 Task: Log work in the project AgileRealm for the issue 'Integrate a new voice recognition feature into an existing mobile application to enhance user interaction and hands-free operation' spent time as '6w 1d 7h 32m' and remaining time as '3w 4d 19h 25m' and add a flag. Now add the issue to the epic 'IT governance improvement'. Log work in the project AgileRealm for the issue 'Develop a new tool for automated testing of web application functional correctness and performance under stress conditions' spent time as '3w 3d 19h 12m' and remaining time as '2w 6d 22h 31m' and clone the issue. Now add the issue to the epic 'Virtualization infrastructure enhancement'
Action: Mouse moved to (181, 51)
Screenshot: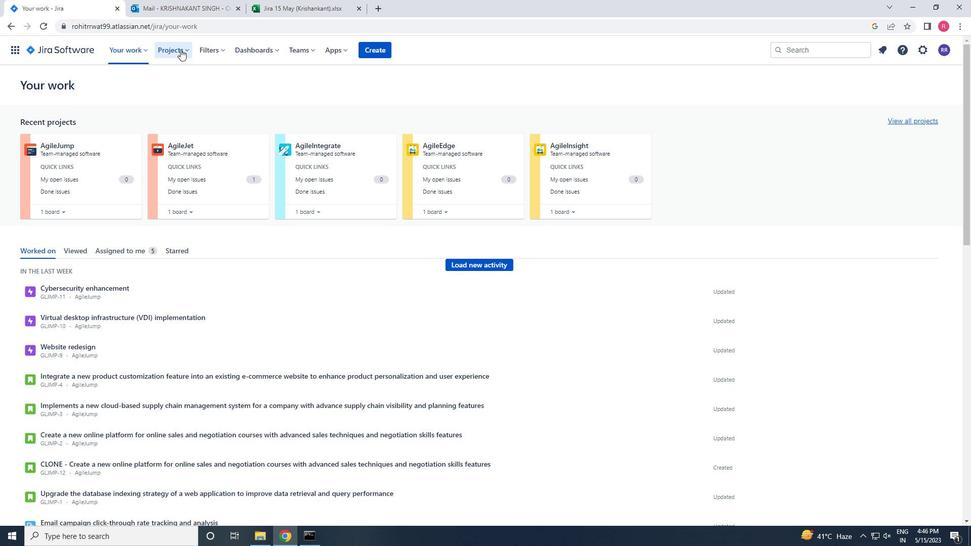 
Action: Mouse pressed left at (181, 51)
Screenshot: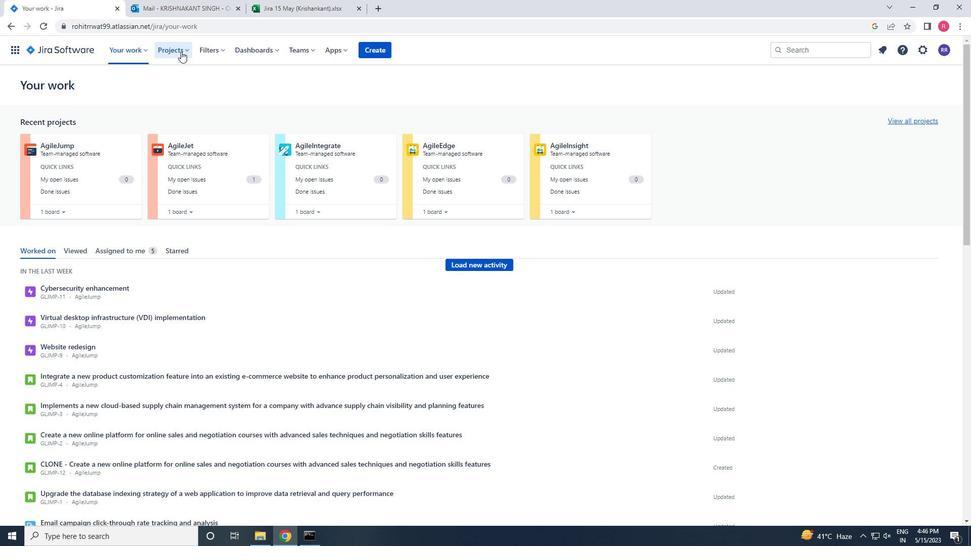 
Action: Mouse moved to (209, 94)
Screenshot: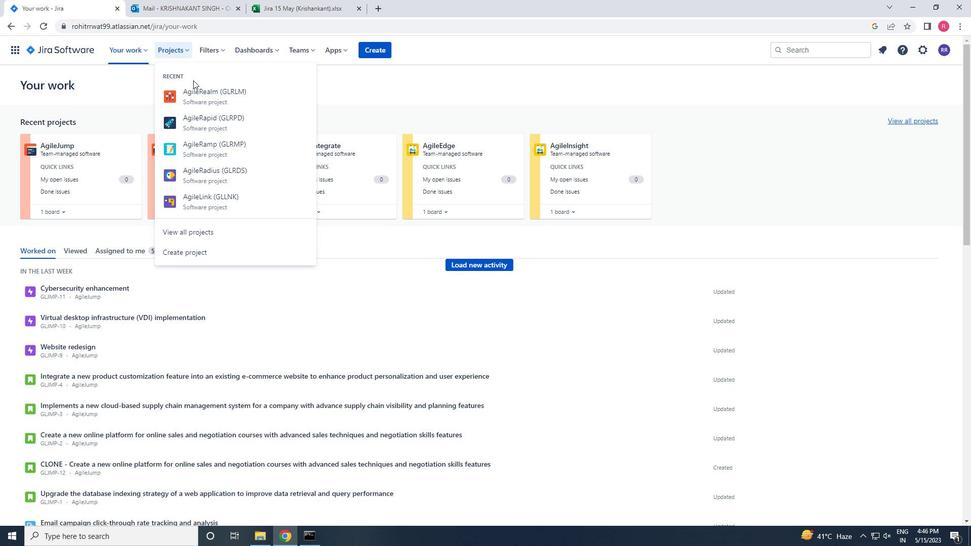 
Action: Mouse pressed left at (209, 94)
Screenshot: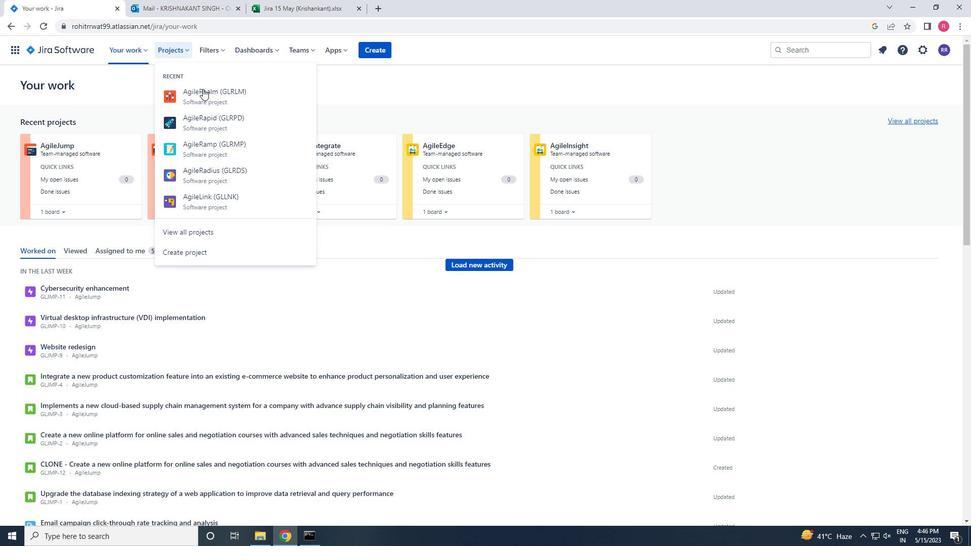 
Action: Mouse moved to (49, 155)
Screenshot: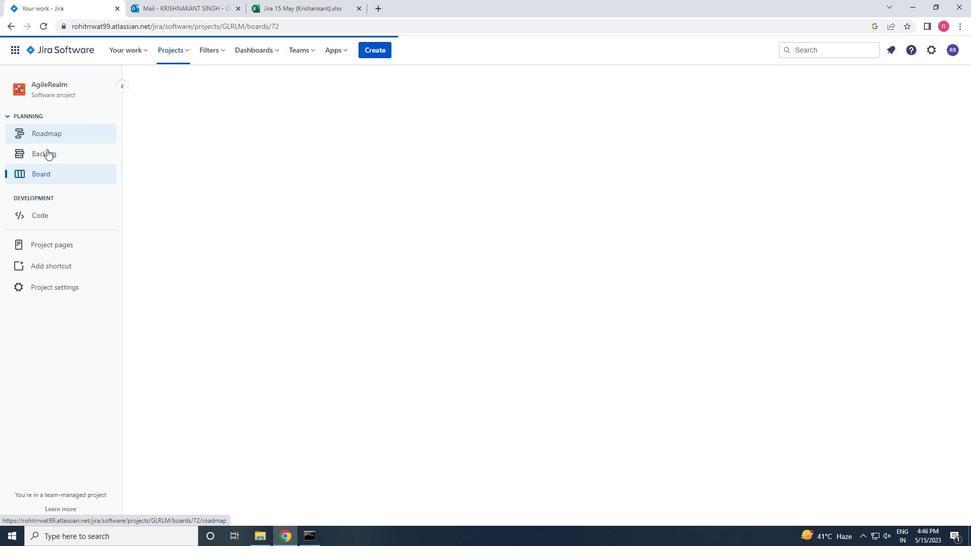 
Action: Mouse pressed left at (49, 155)
Screenshot: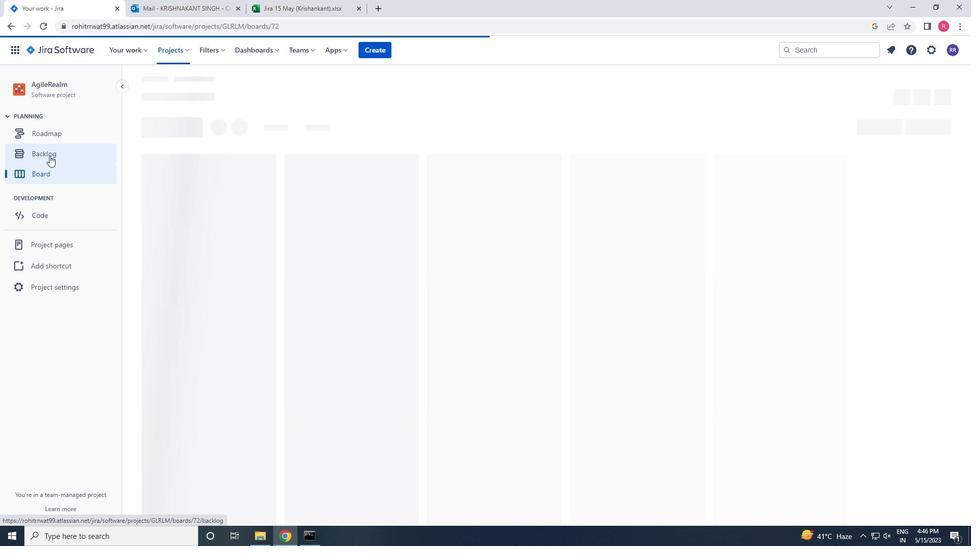 
Action: Mouse moved to (815, 190)
Screenshot: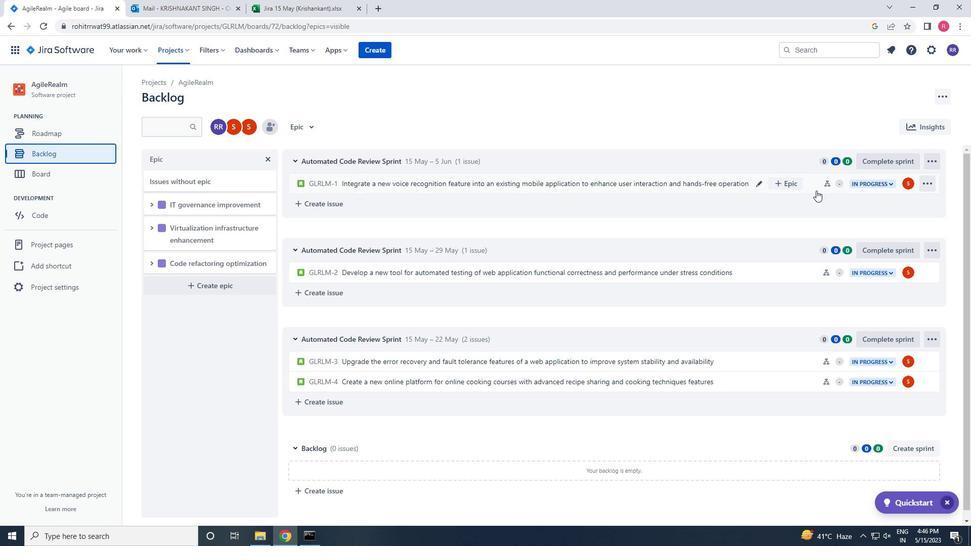 
Action: Mouse pressed left at (815, 190)
Screenshot: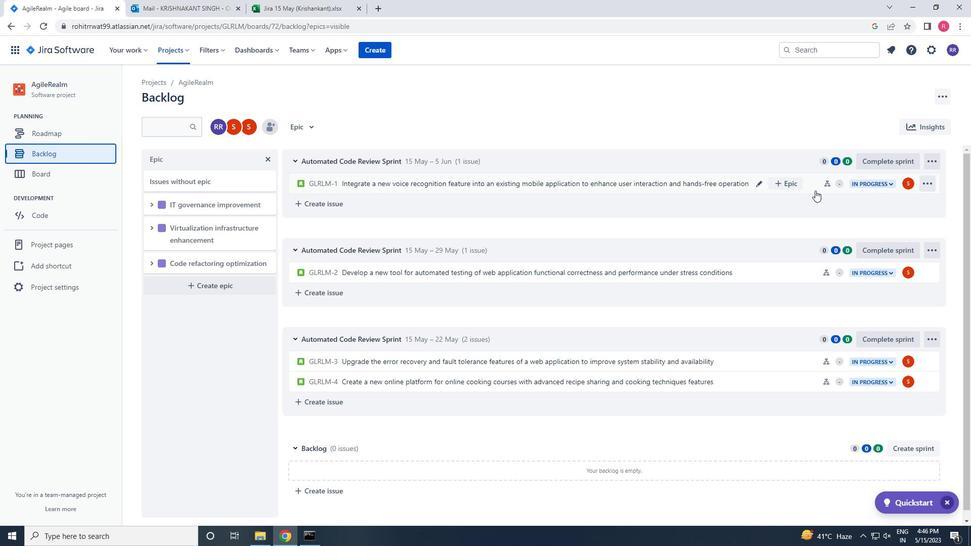
Action: Mouse moved to (812, 181)
Screenshot: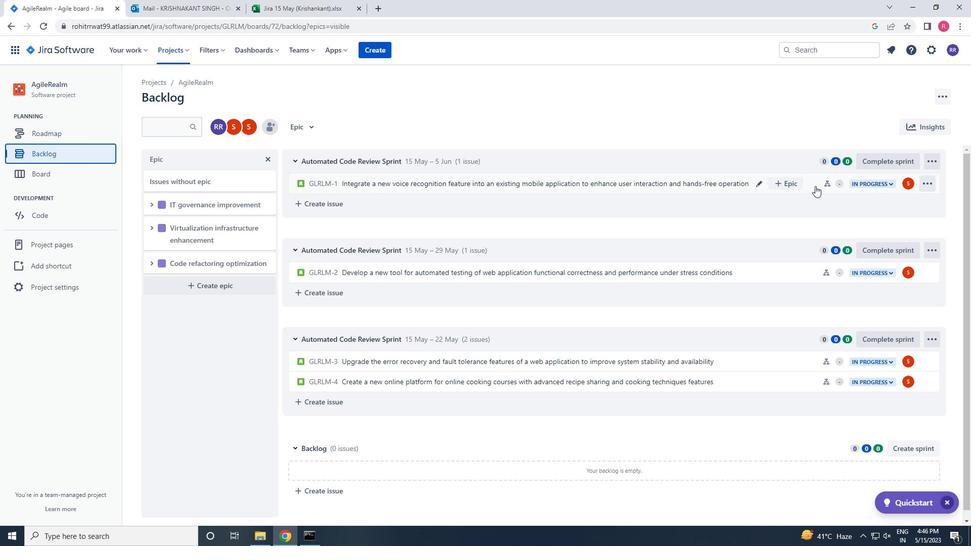 
Action: Mouse pressed left at (812, 181)
Screenshot: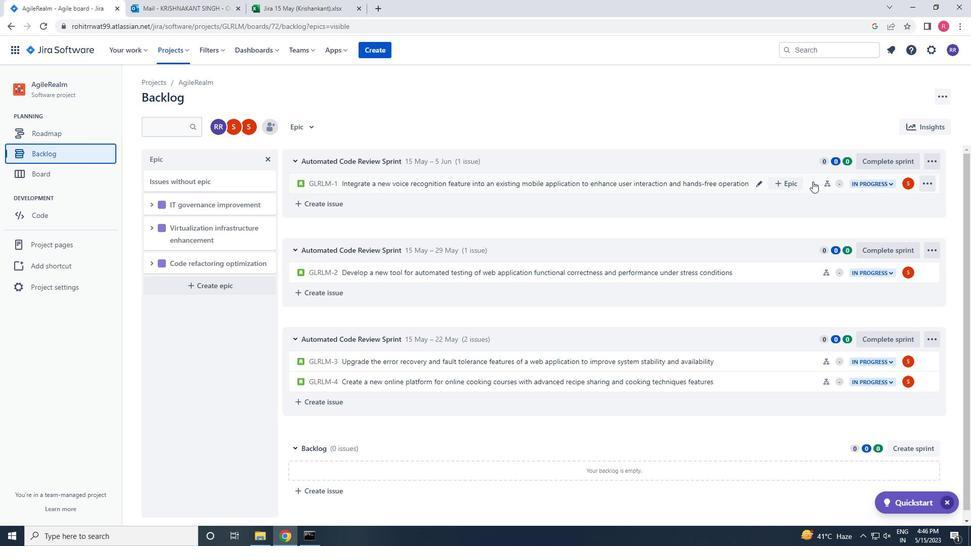 
Action: Mouse moved to (720, 207)
Screenshot: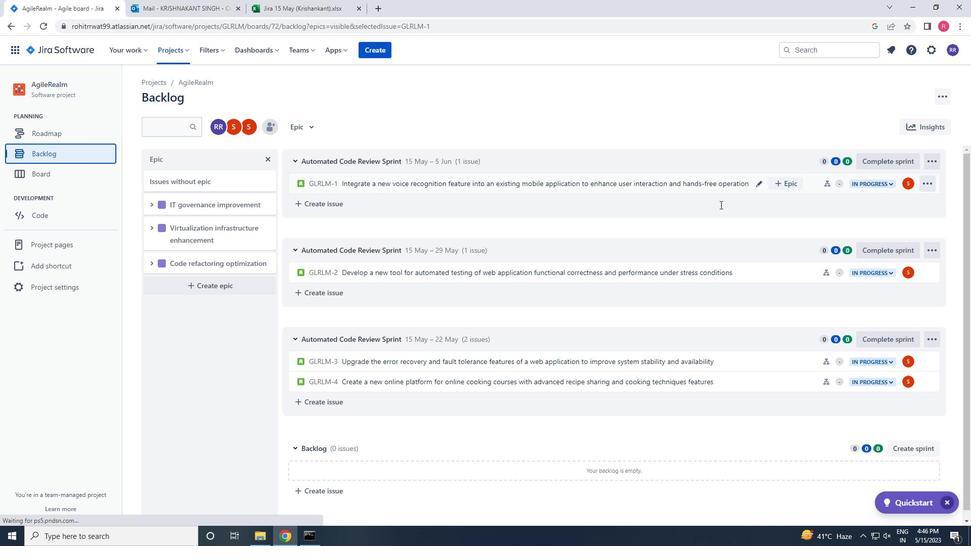 
Action: Mouse scrolled (720, 207) with delta (0, 0)
Screenshot: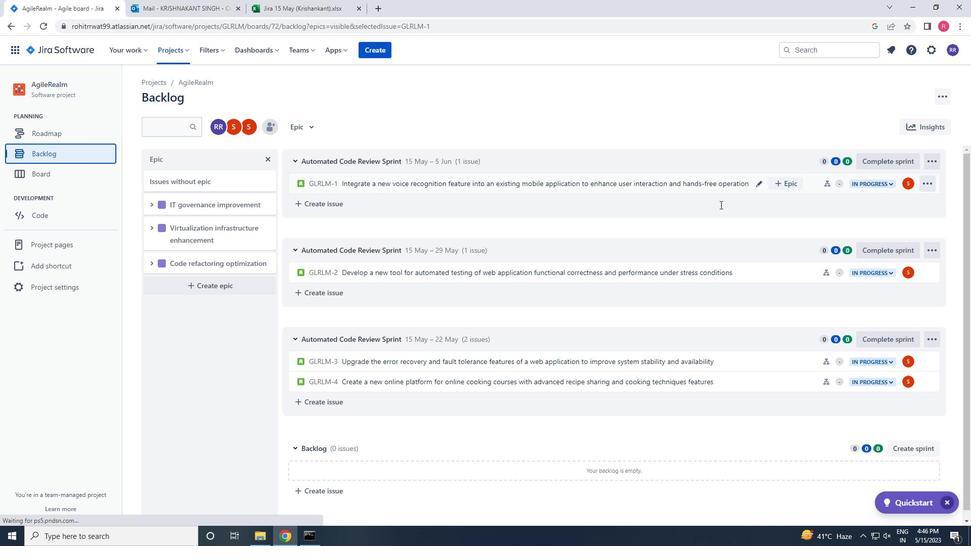 
Action: Mouse moved to (720, 208)
Screenshot: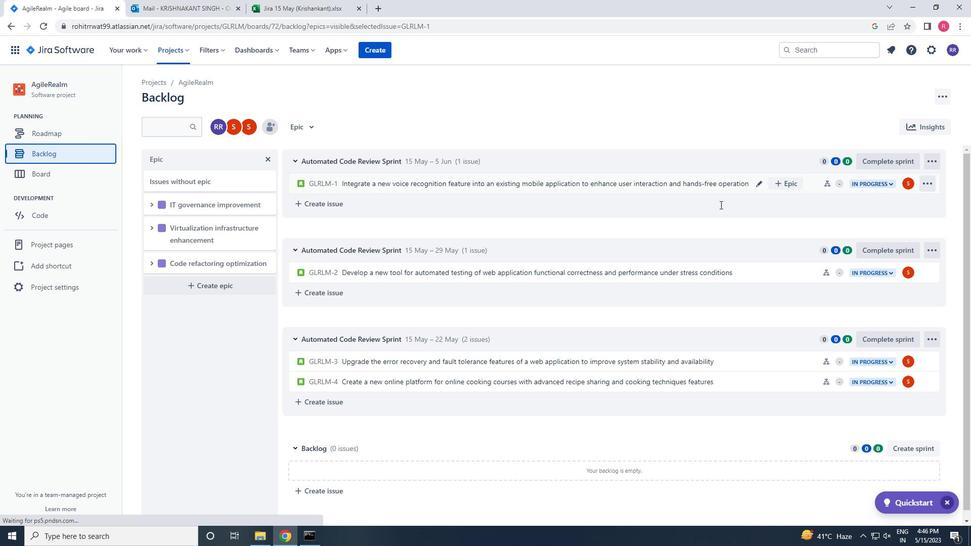 
Action: Mouse scrolled (720, 207) with delta (0, 0)
Screenshot: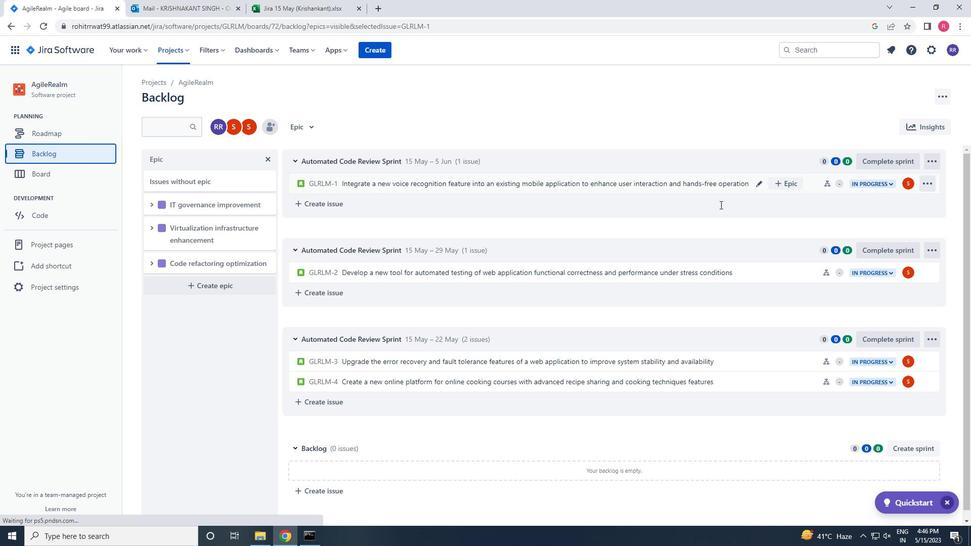 
Action: Mouse scrolled (720, 207) with delta (0, 0)
Screenshot: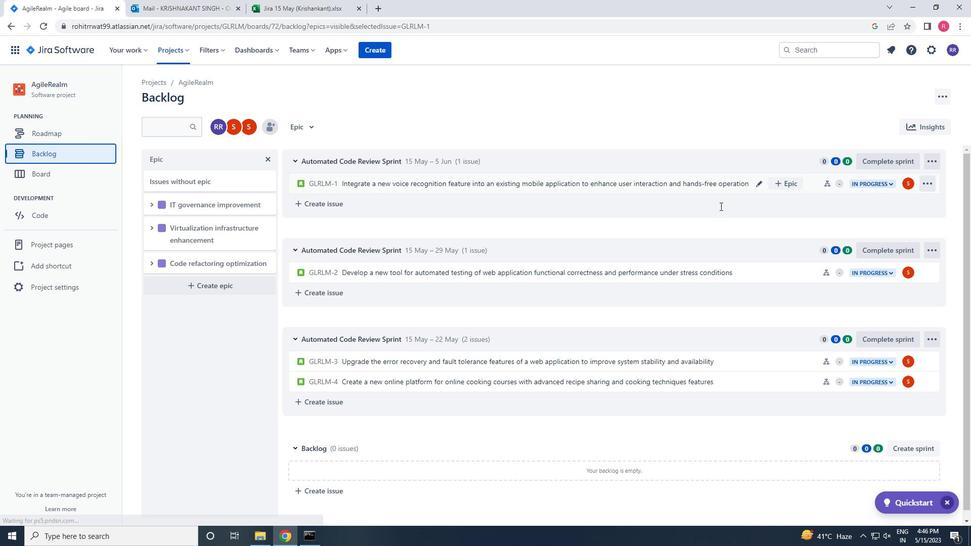 
Action: Mouse moved to (693, 212)
Screenshot: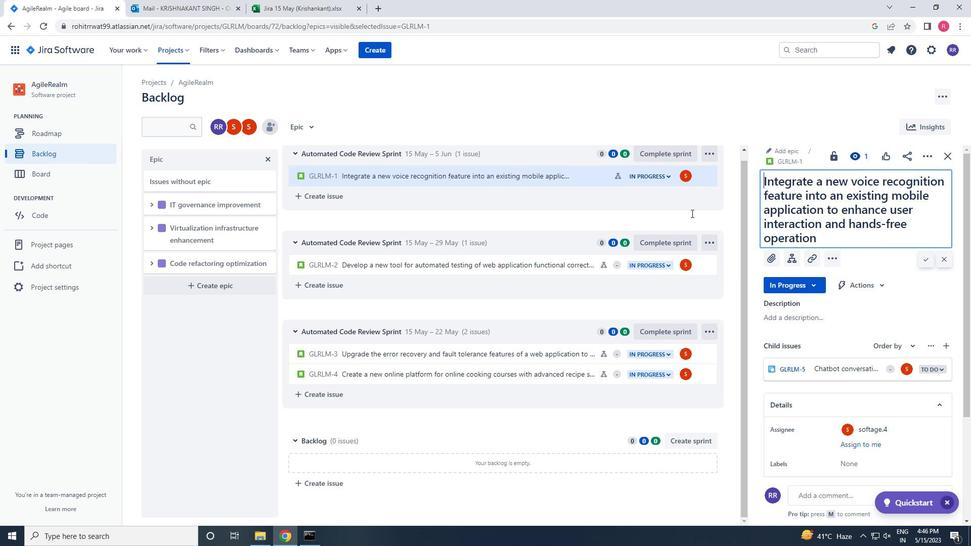 
Action: Mouse scrolled (693, 213) with delta (0, 0)
Screenshot: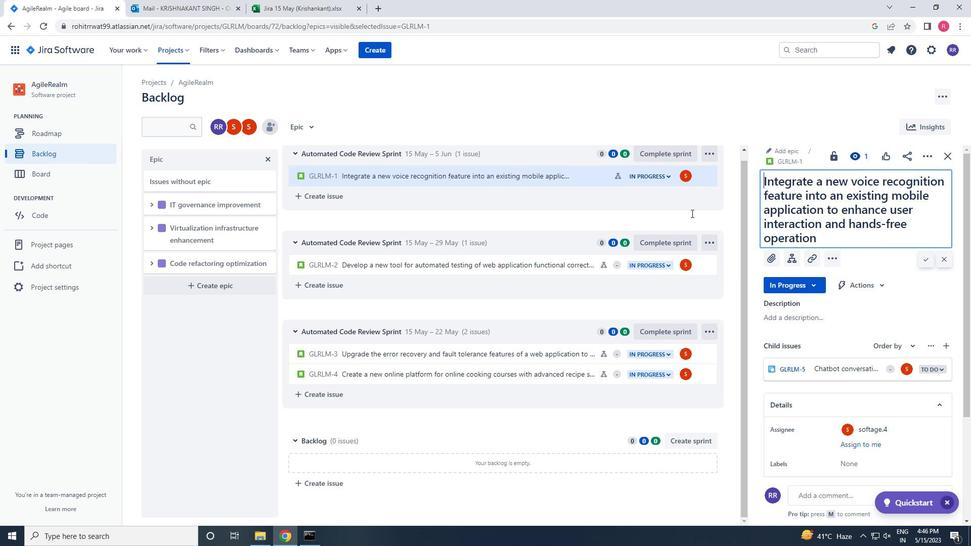
Action: Mouse moved to (695, 211)
Screenshot: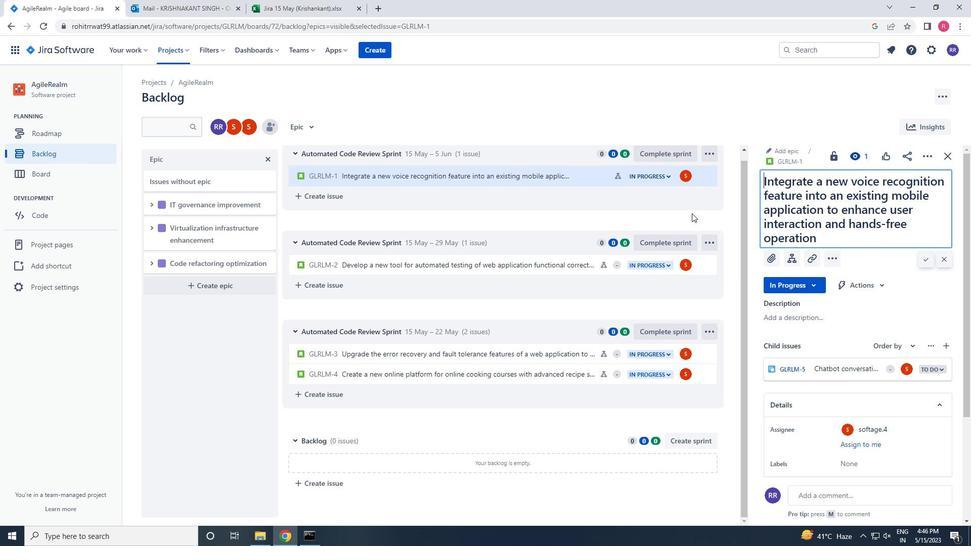 
Action: Mouse scrolled (695, 212) with delta (0, 0)
Screenshot: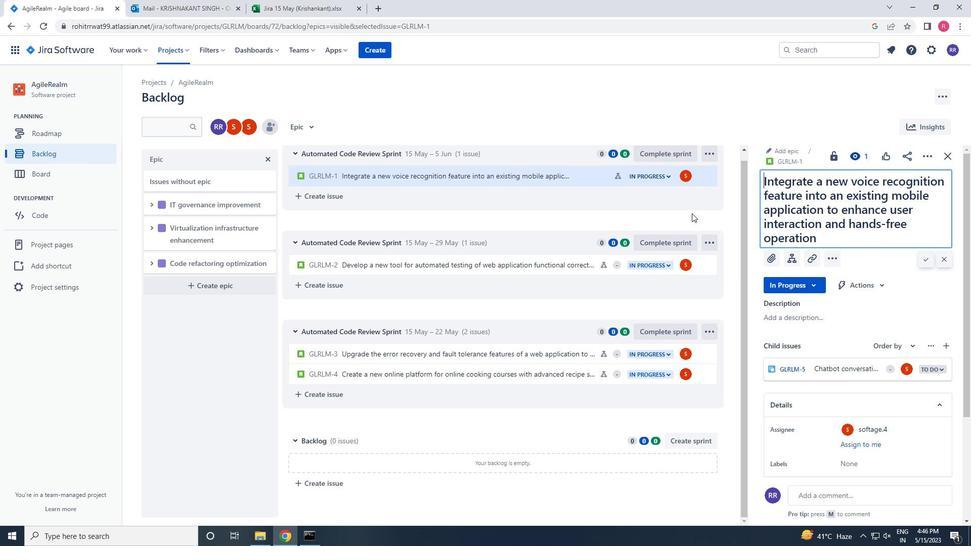 
Action: Mouse moved to (695, 211)
Screenshot: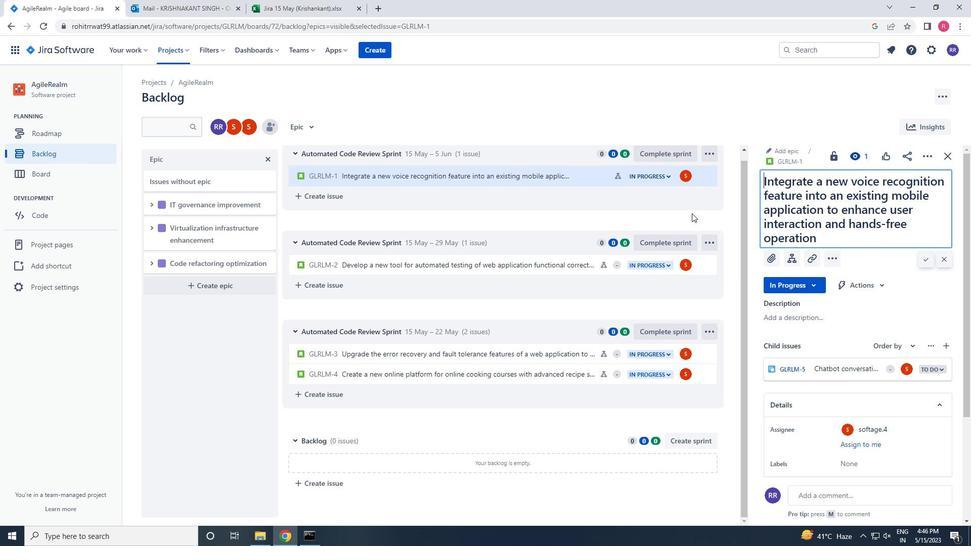 
Action: Mouse scrolled (695, 211) with delta (0, 0)
Screenshot: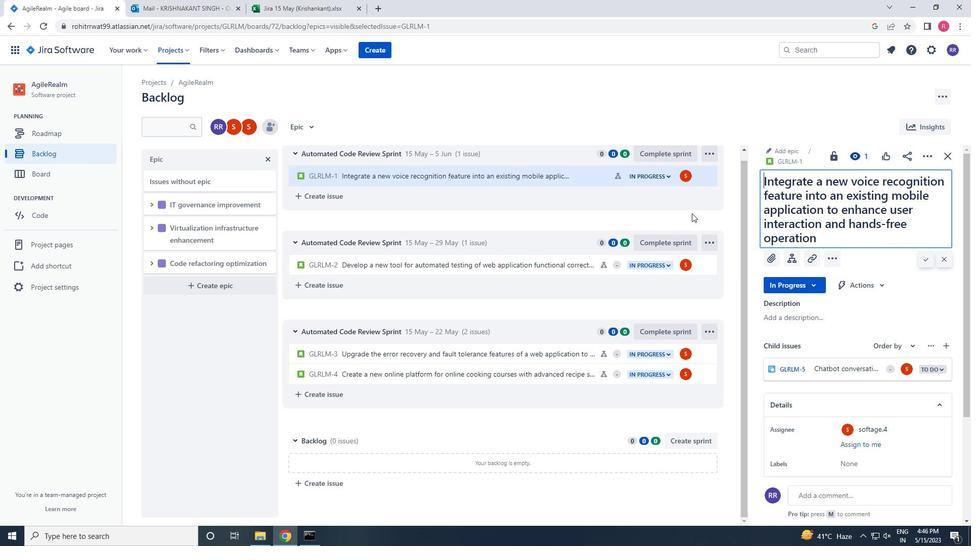 
Action: Mouse moved to (706, 212)
Screenshot: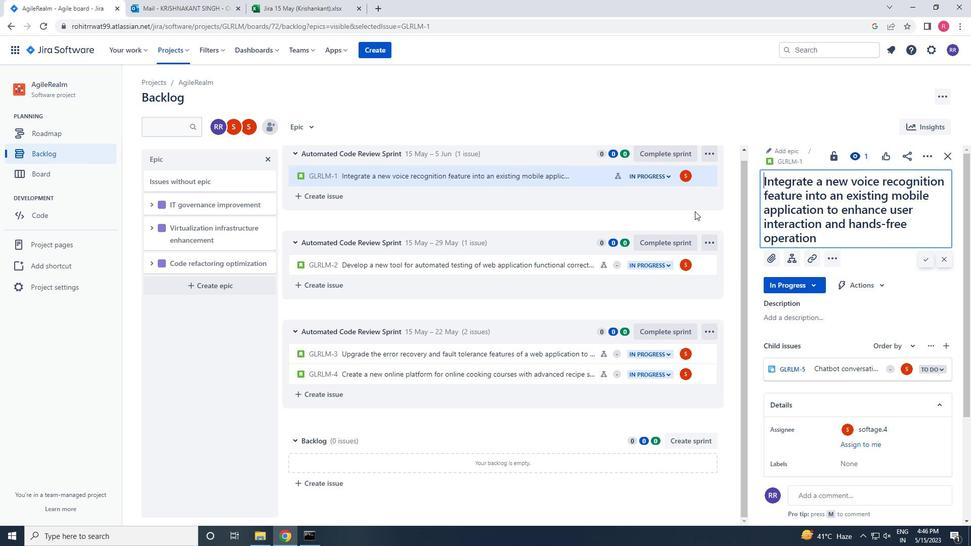 
Action: Mouse scrolled (706, 212) with delta (0, 0)
Screenshot: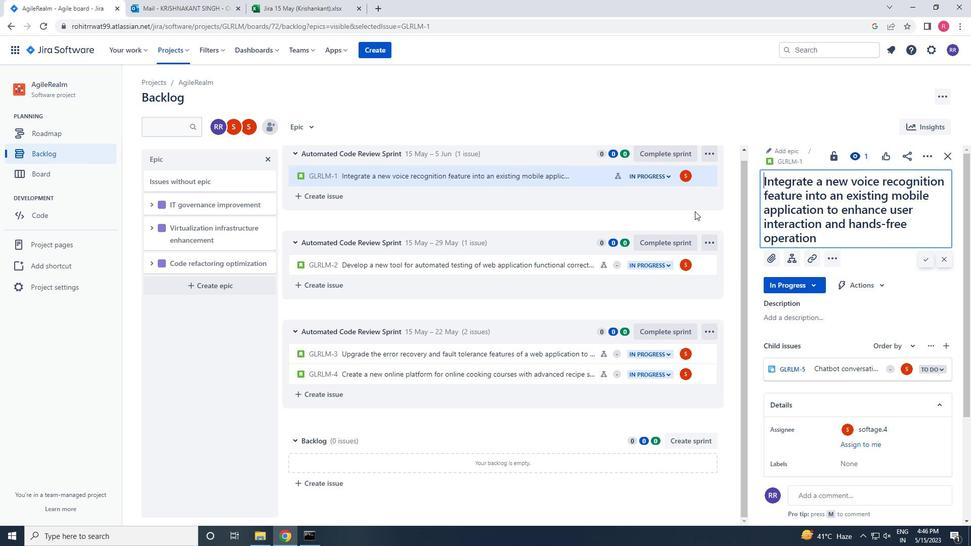 
Action: Mouse moved to (930, 154)
Screenshot: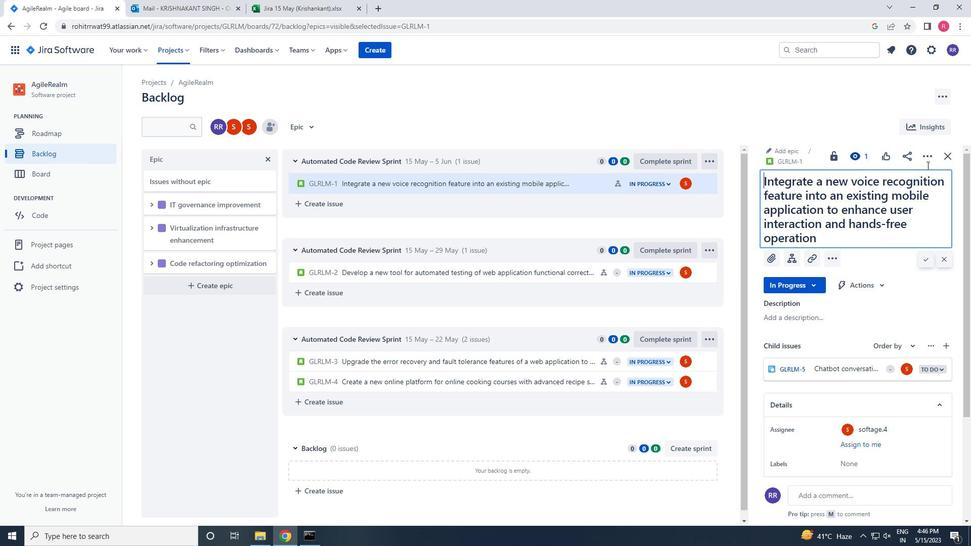 
Action: Mouse pressed left at (930, 154)
Screenshot: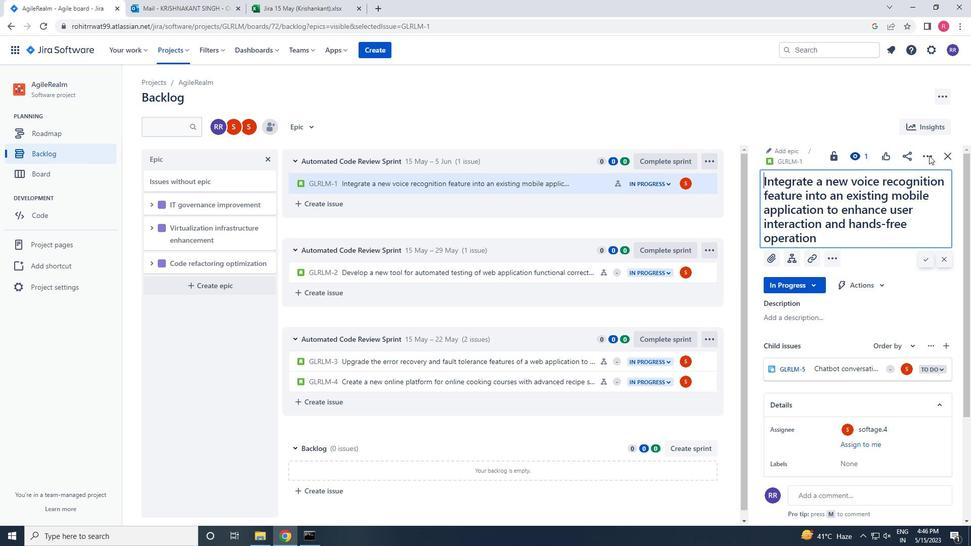 
Action: Mouse moved to (891, 188)
Screenshot: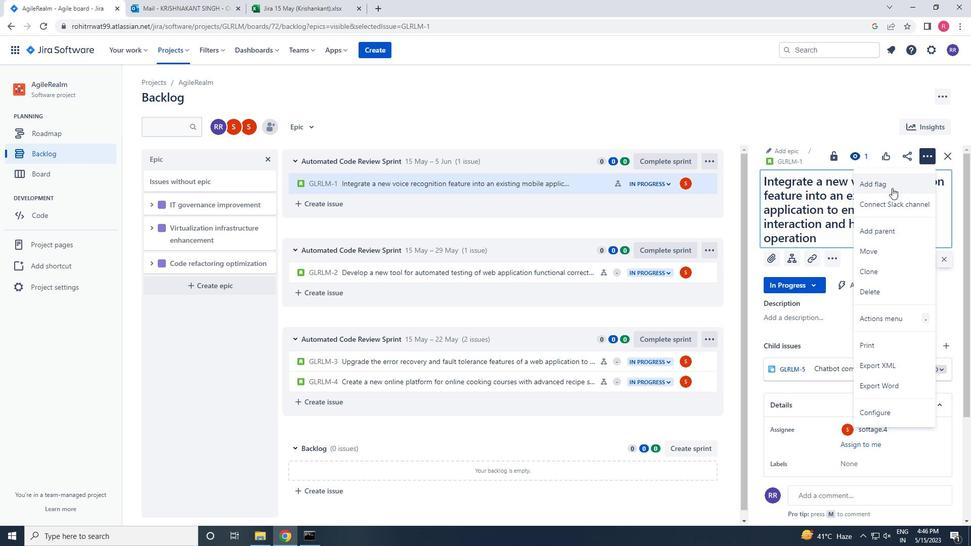 
Action: Mouse scrolled (891, 188) with delta (0, 0)
Screenshot: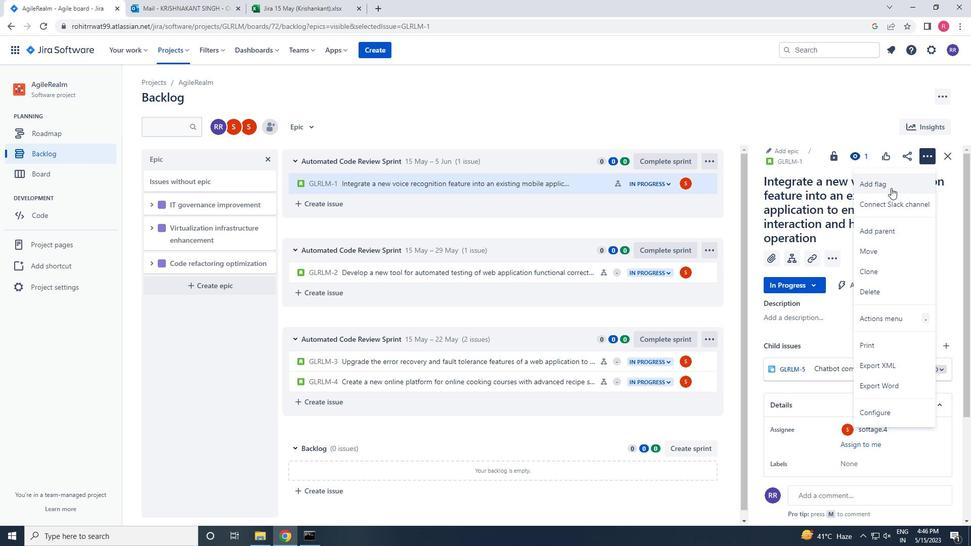 
Action: Mouse scrolled (891, 188) with delta (0, 0)
Screenshot: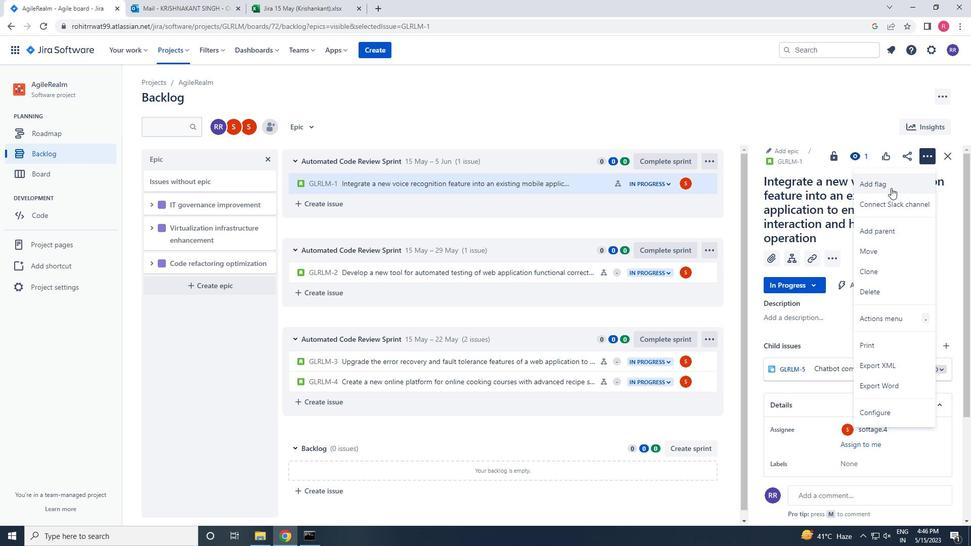 
Action: Mouse scrolled (891, 188) with delta (0, 0)
Screenshot: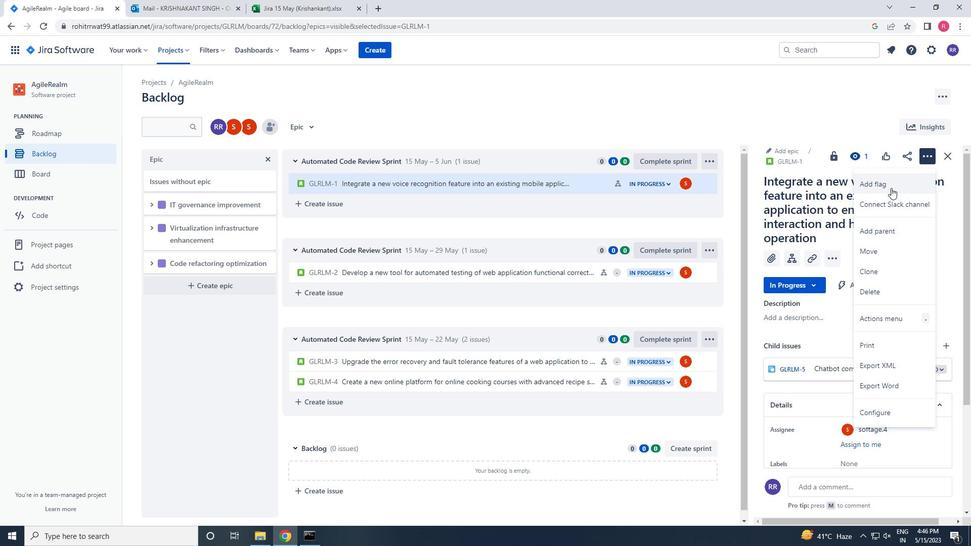 
Action: Mouse moved to (824, 295)
Screenshot: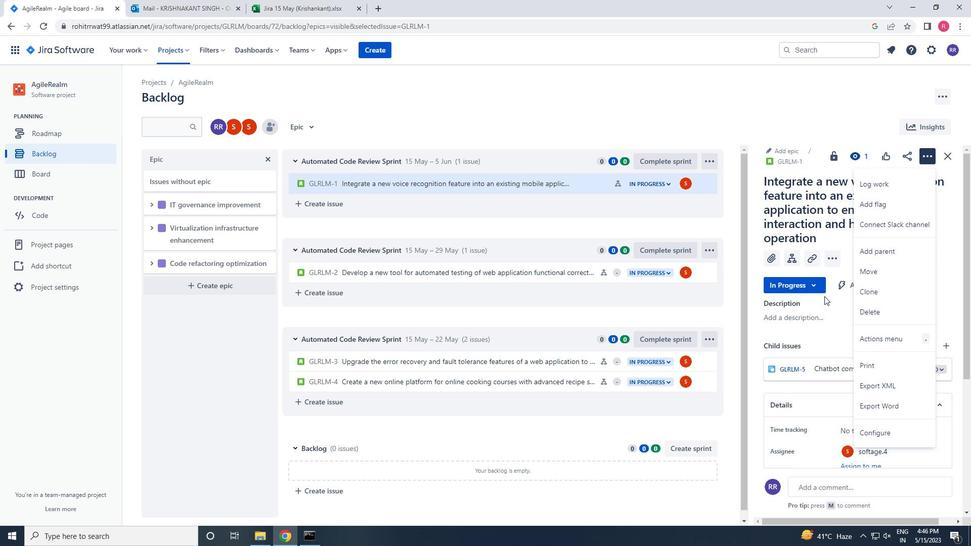 
Action: Mouse scrolled (824, 296) with delta (0, 0)
Screenshot: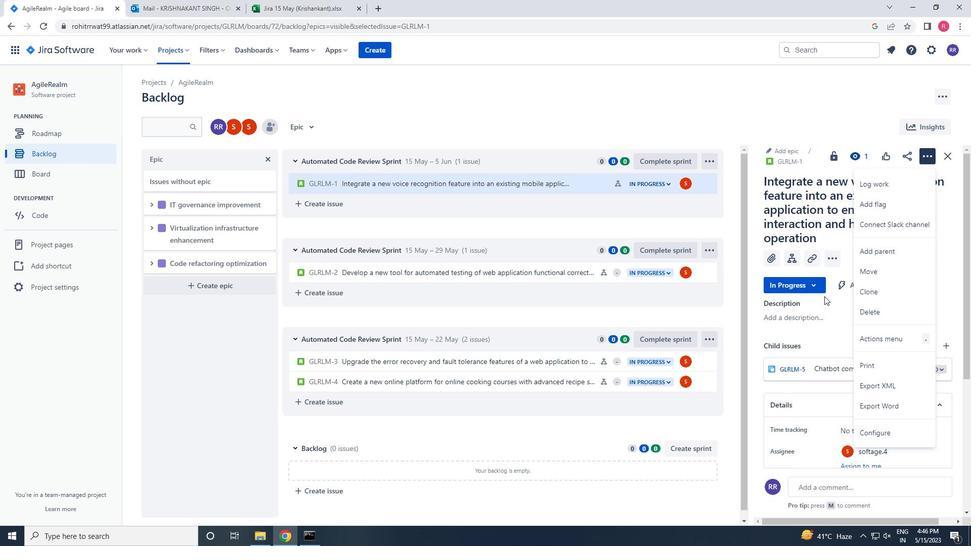 
Action: Mouse moved to (838, 265)
Screenshot: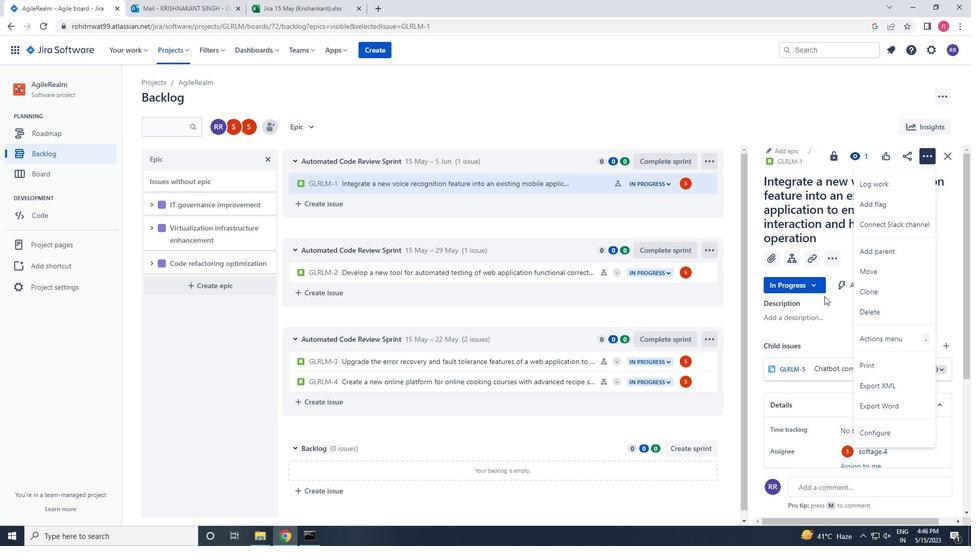 
Action: Mouse scrolled (838, 265) with delta (0, 0)
Screenshot: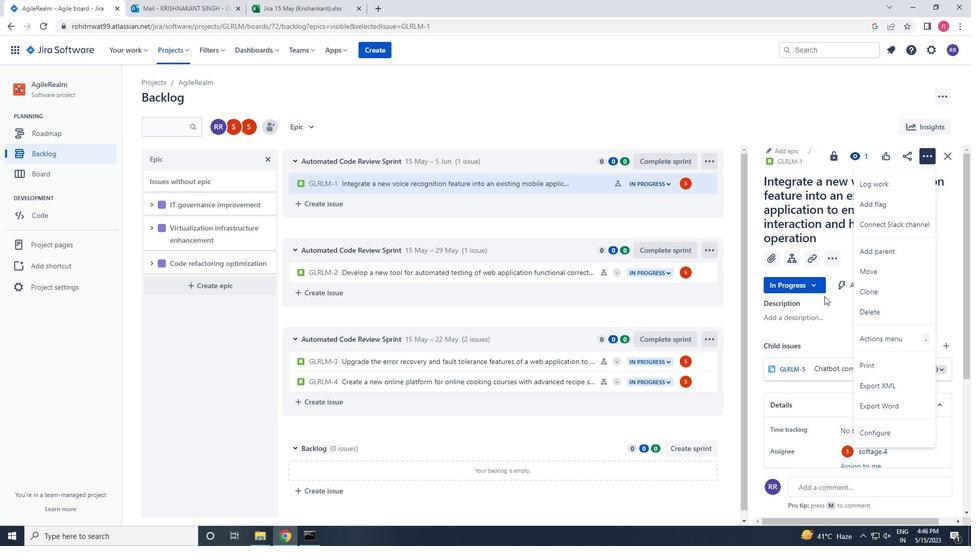 
Action: Mouse moved to (880, 180)
Screenshot: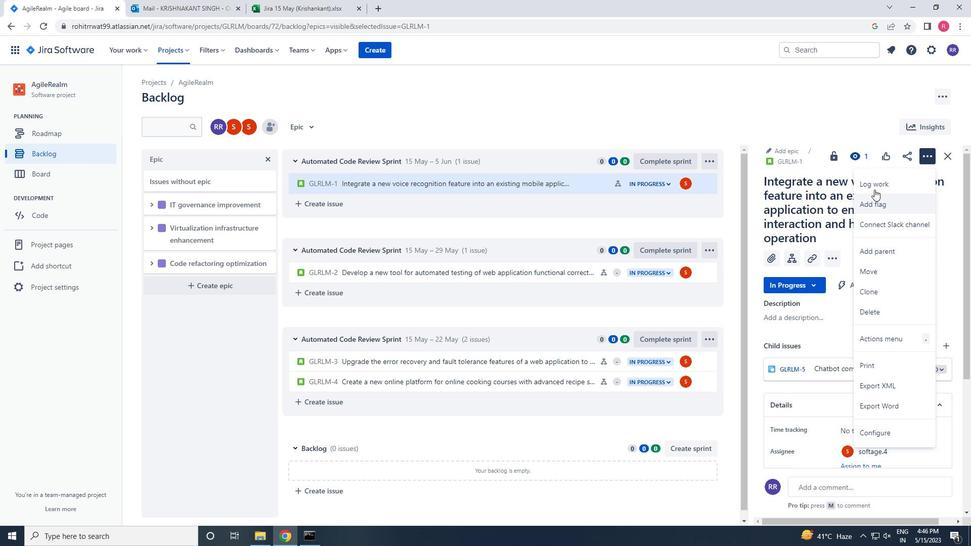 
Action: Mouse pressed left at (880, 180)
Screenshot: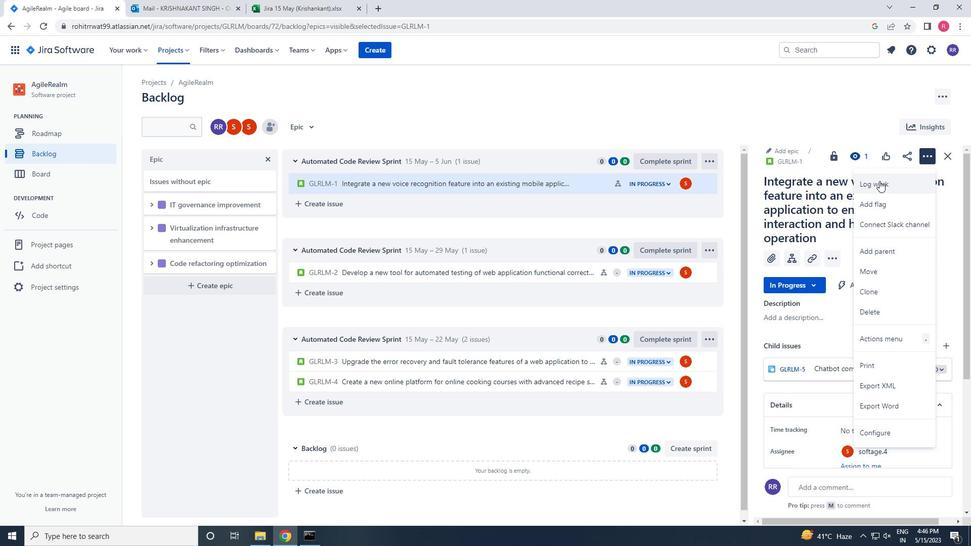 
Action: Key pressed 6w<Key.space>1d<Key.space>7h<Key.space>32m<Key.tab>
Screenshot: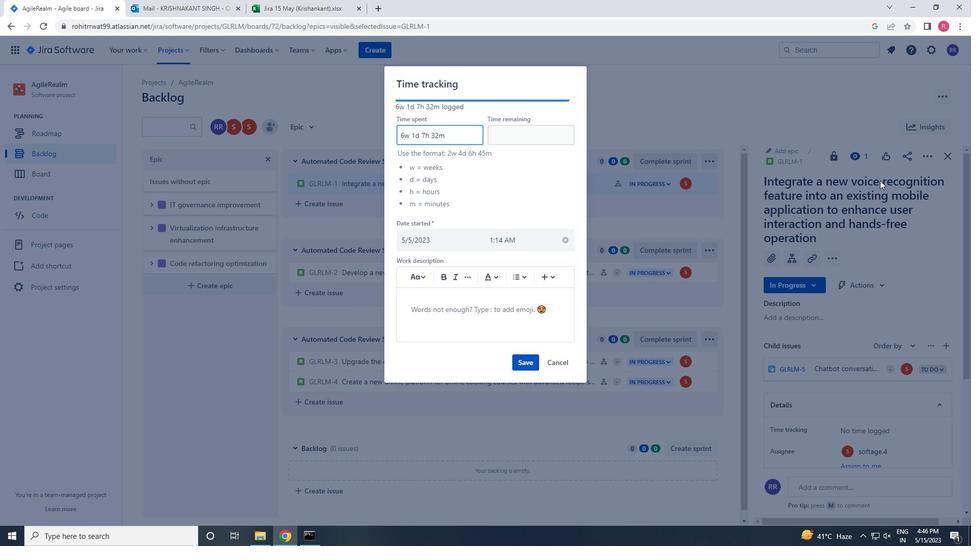 
Action: Mouse moved to (880, 180)
Screenshot: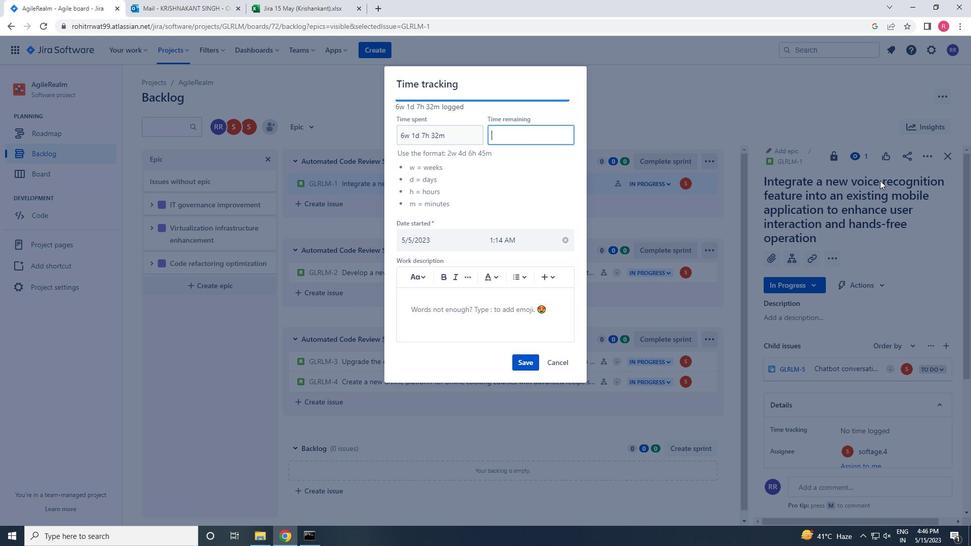 
Action: Key pressed 3w<Key.space>4d<Key.space>19h<Key.space>25m
Screenshot: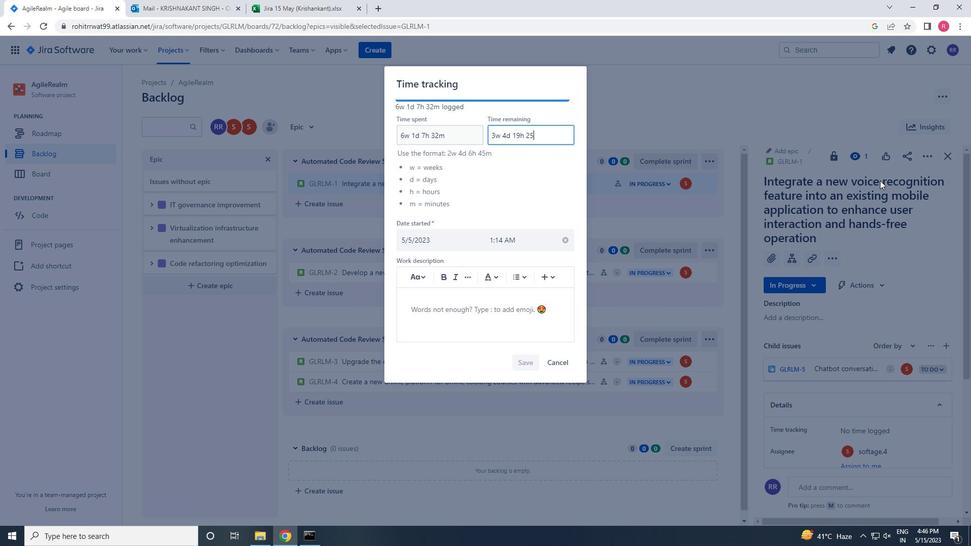 
Action: Mouse moved to (520, 362)
Screenshot: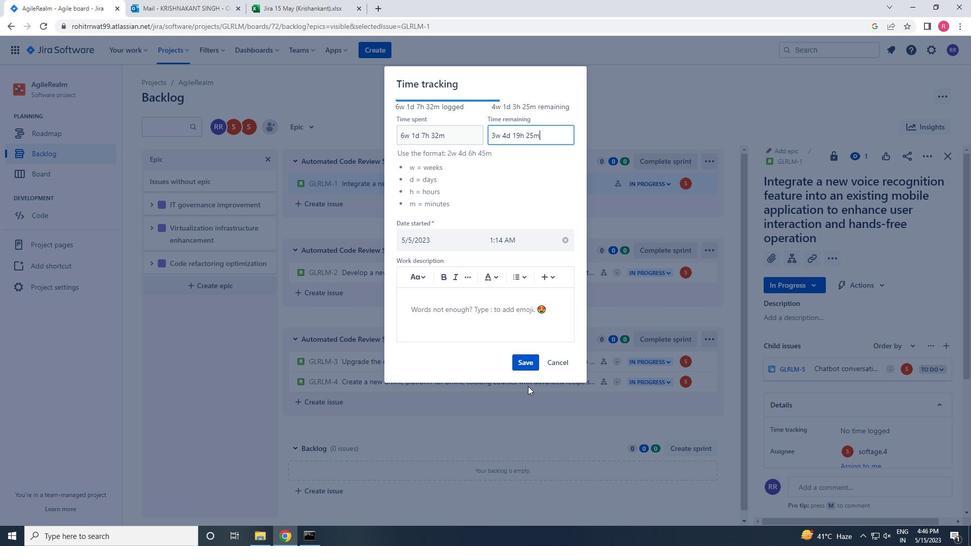 
Action: Mouse pressed left at (520, 362)
Screenshot: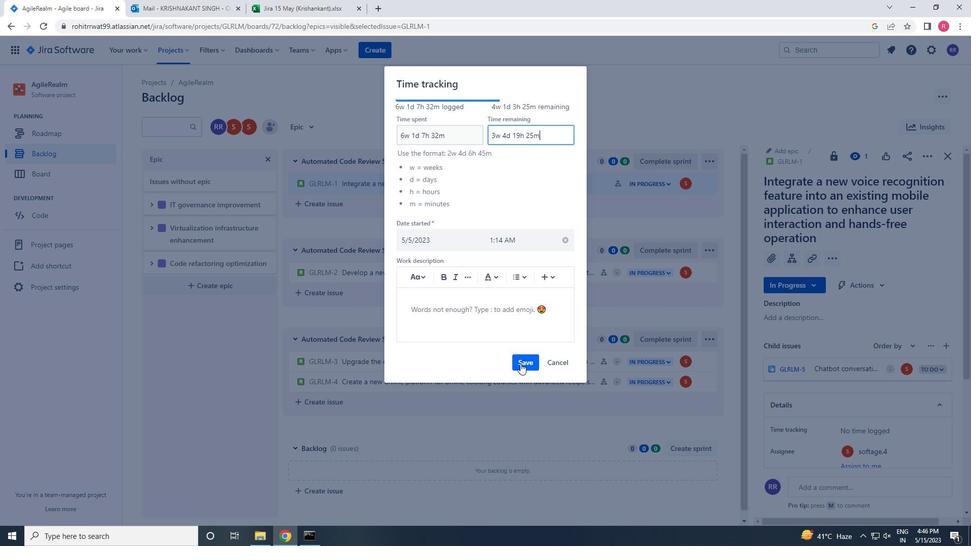 
Action: Mouse moved to (925, 152)
Screenshot: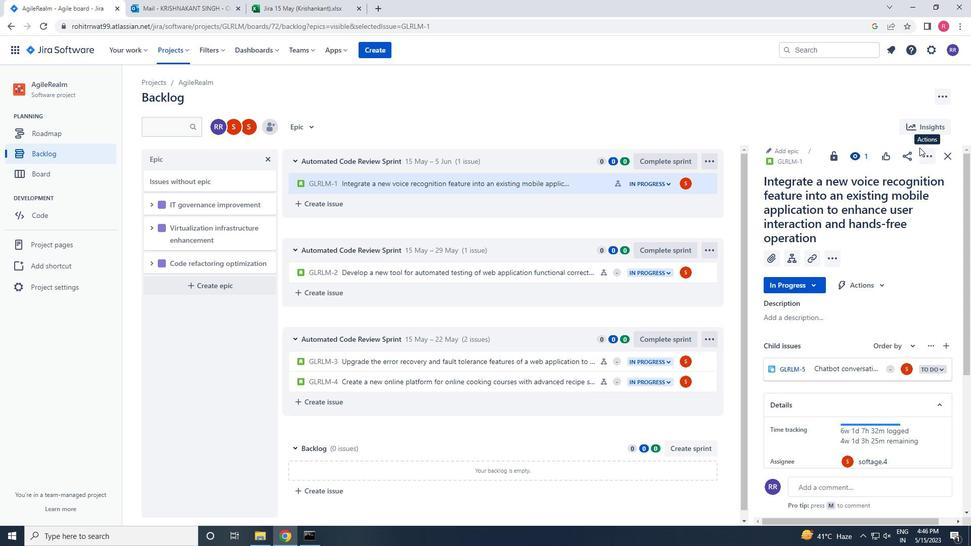 
Action: Mouse pressed left at (925, 152)
Screenshot: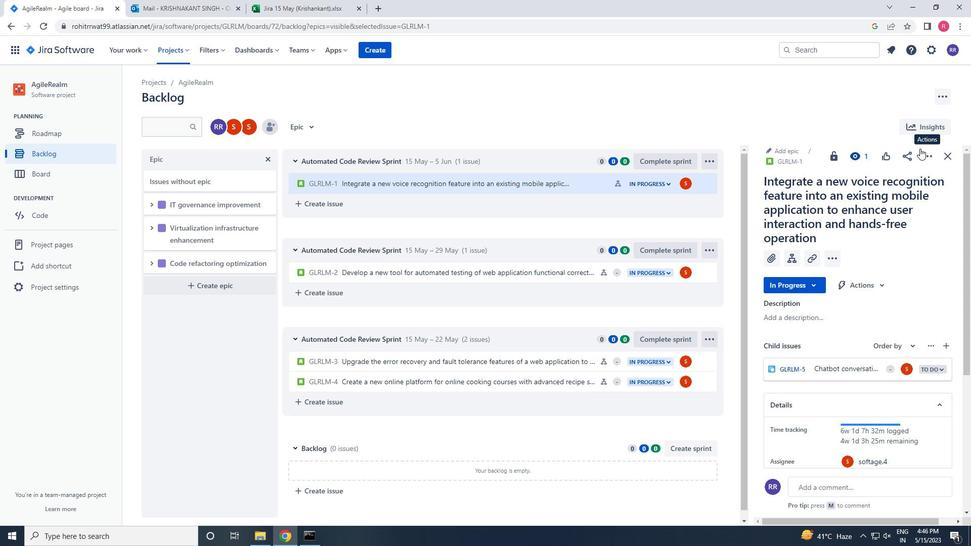 
Action: Mouse moved to (900, 212)
Screenshot: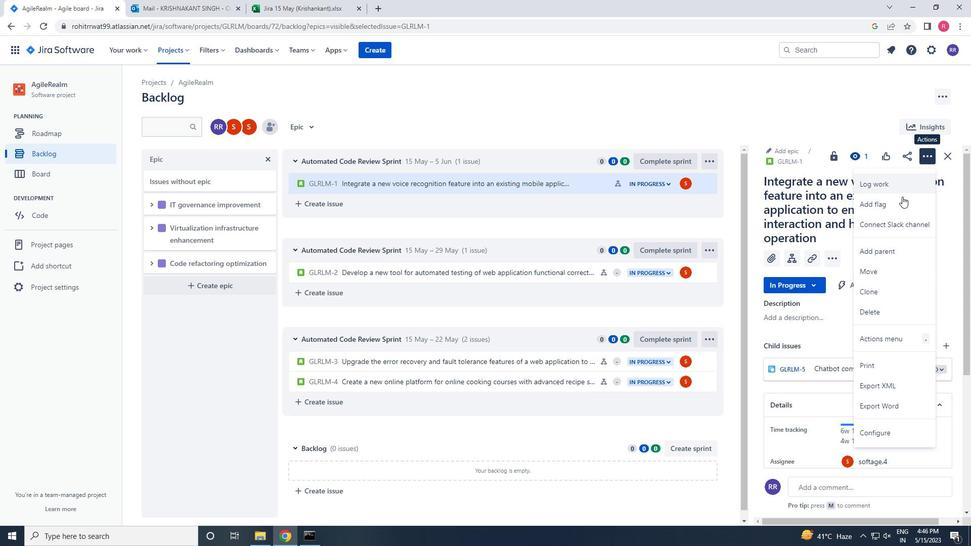 
Action: Mouse pressed left at (900, 212)
Screenshot: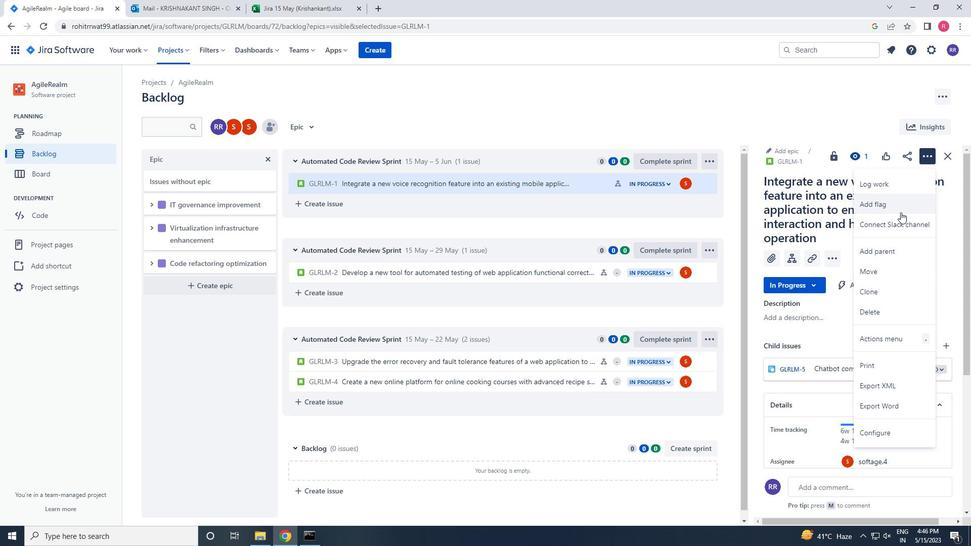 
Action: Mouse moved to (578, 183)
Screenshot: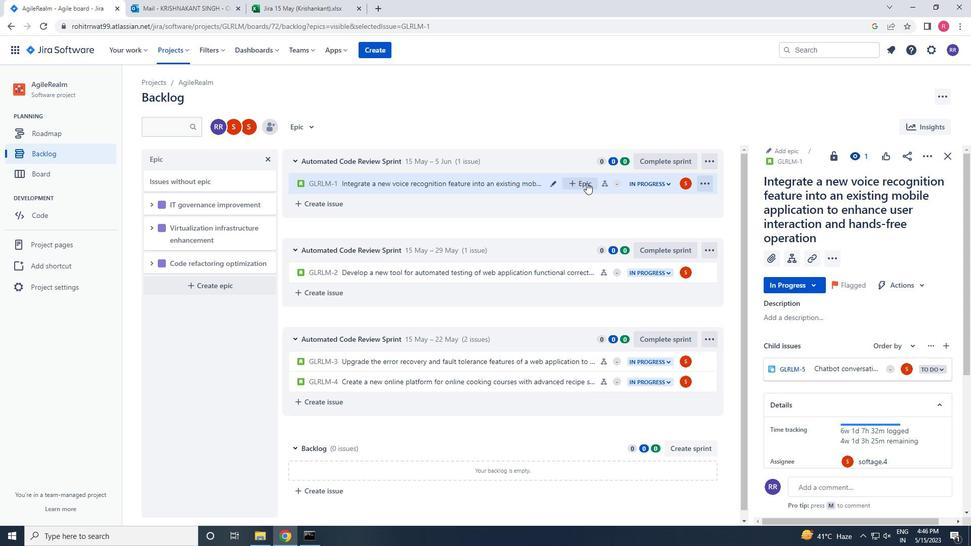
Action: Mouse pressed left at (578, 183)
Screenshot: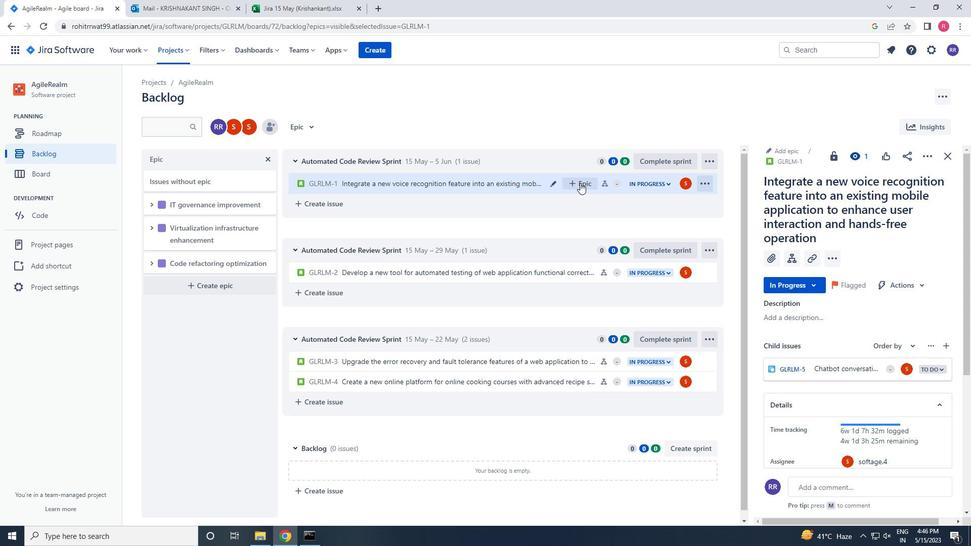 
Action: Mouse moved to (607, 260)
Screenshot: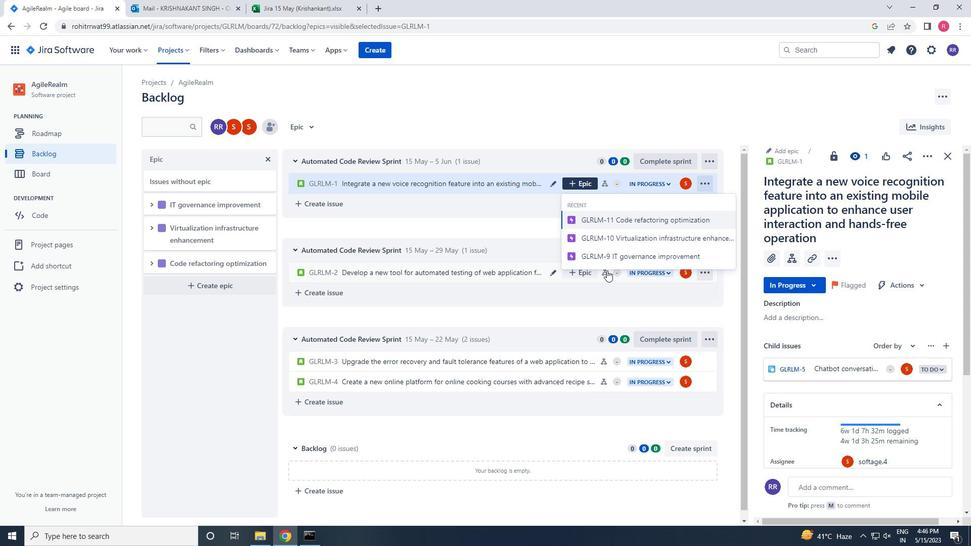 
Action: Mouse pressed left at (607, 260)
Screenshot: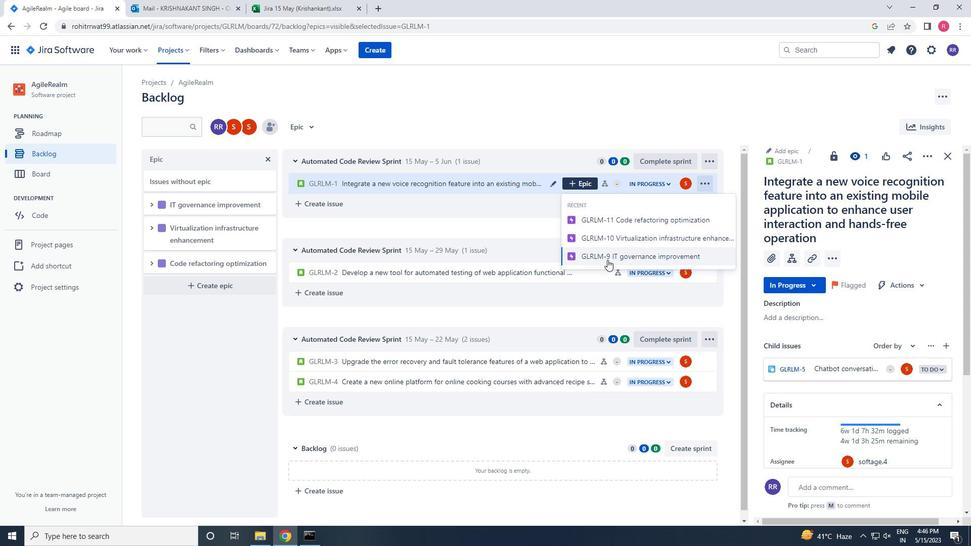 
Action: Mouse moved to (596, 279)
Screenshot: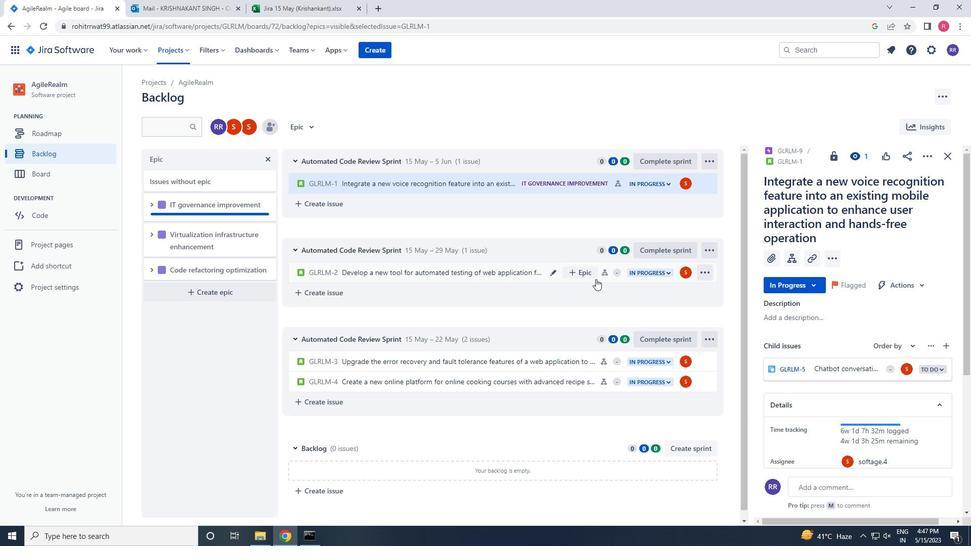 
Action: Mouse pressed left at (596, 279)
Screenshot: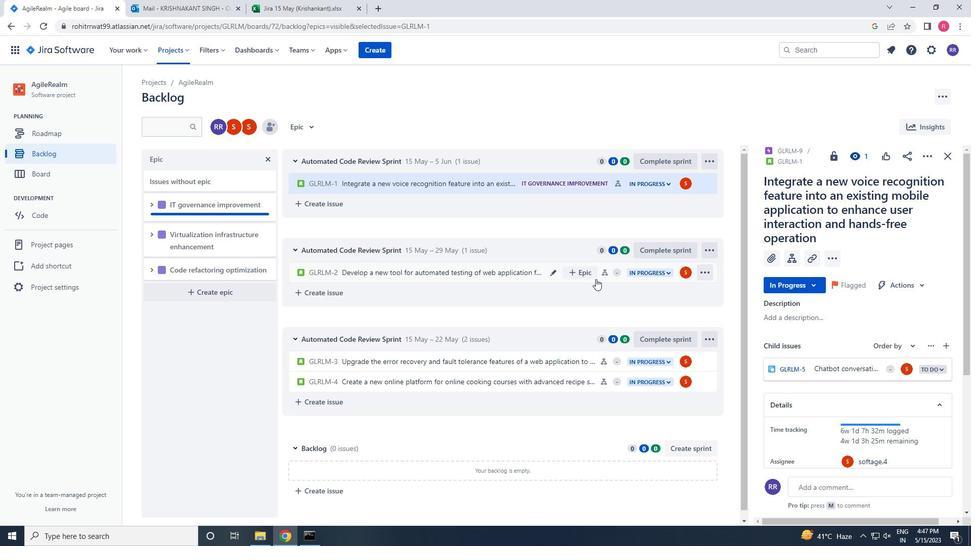 
Action: Mouse moved to (929, 160)
Screenshot: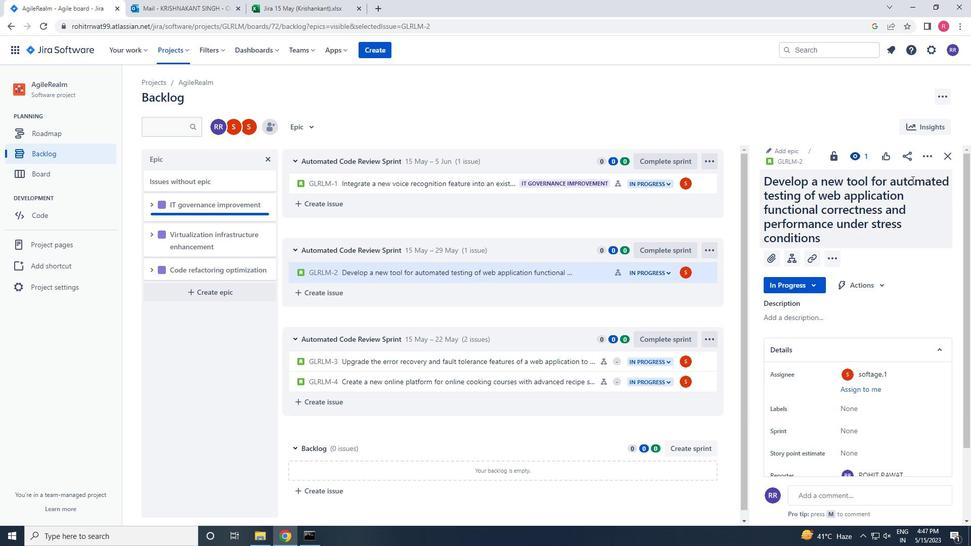 
Action: Mouse pressed left at (929, 160)
Screenshot: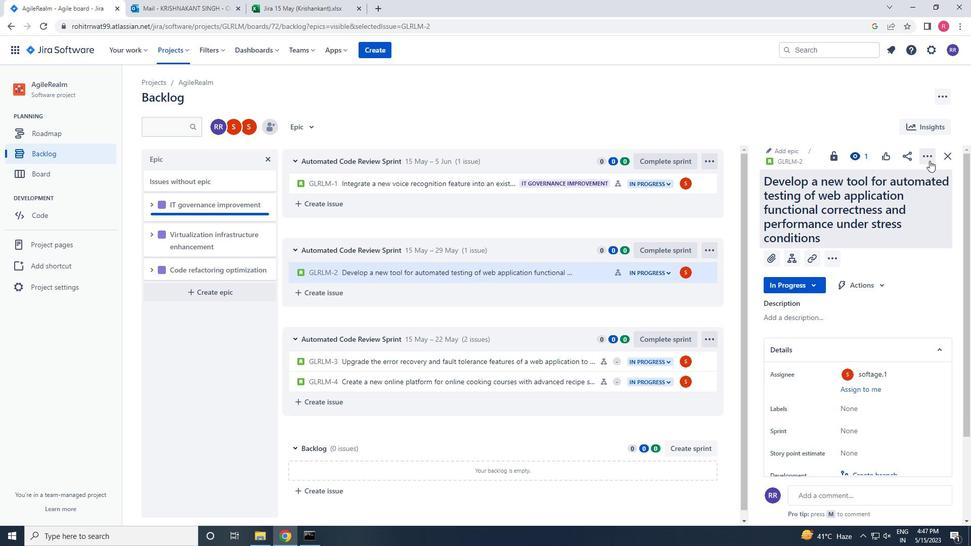 
Action: Mouse moved to (880, 186)
Screenshot: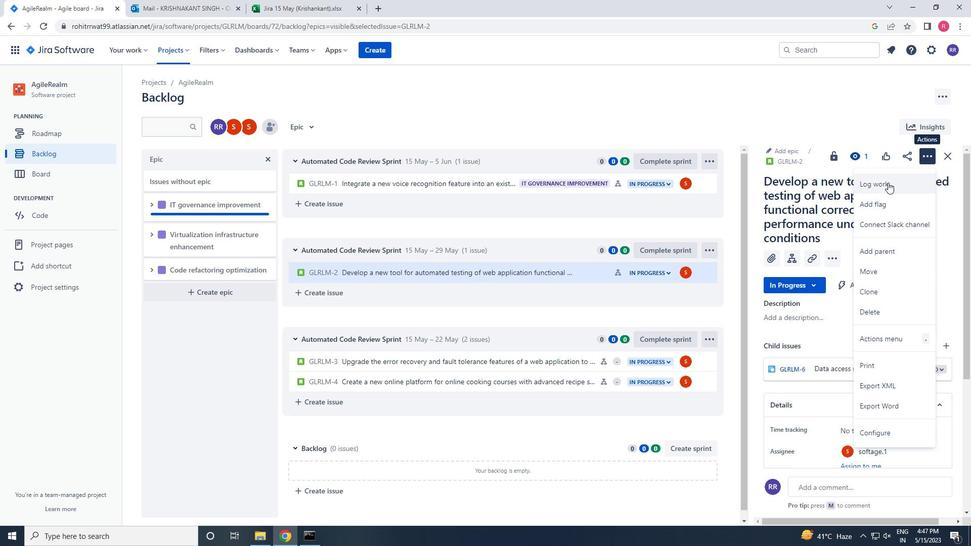 
Action: Mouse pressed left at (880, 186)
Screenshot: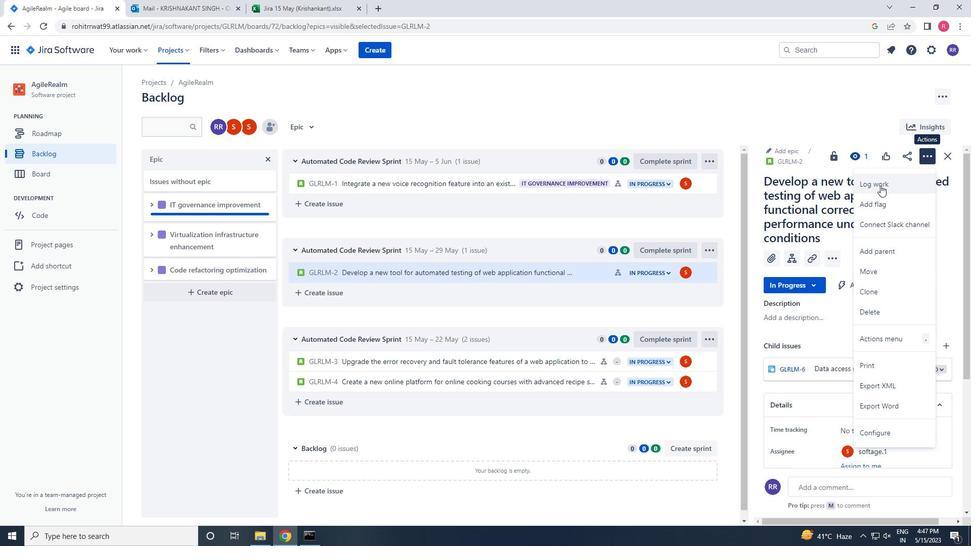 
Action: Key pressed 3w<Key.space>3d<Key.space>19h<Key.space>12m<Key.tab>2w<Key.space>6d<Key.space>22h<Key.space>31m
Screenshot: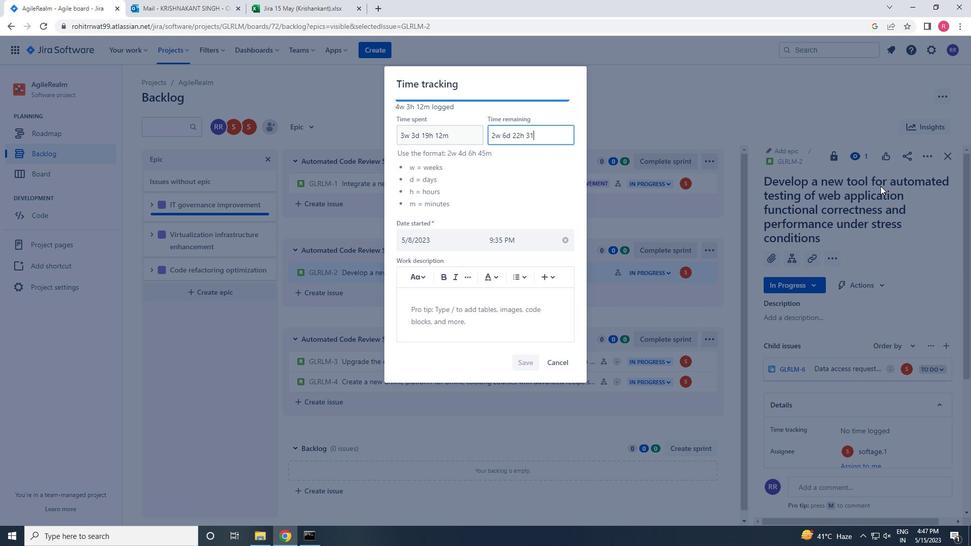 
Action: Mouse moved to (517, 359)
Screenshot: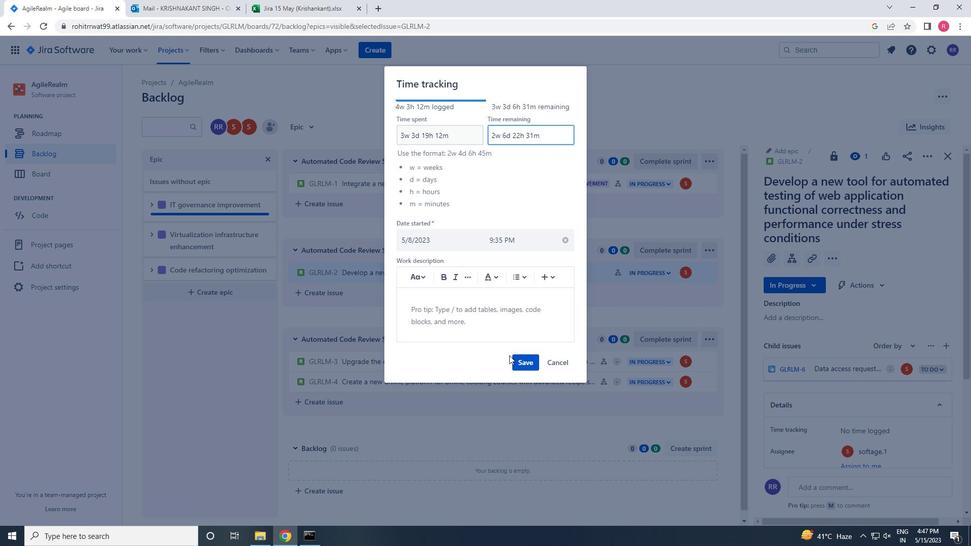 
Action: Mouse pressed left at (517, 359)
Screenshot: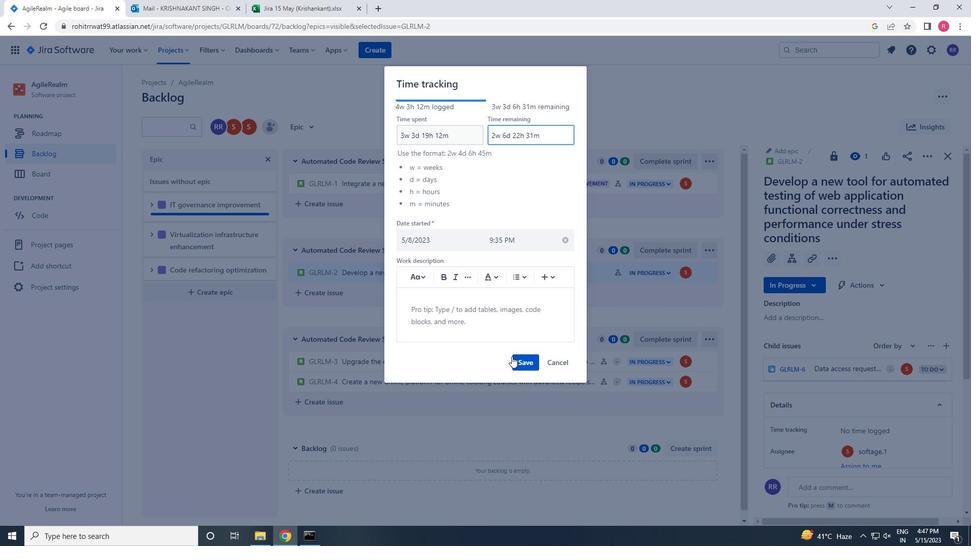 
Action: Mouse moved to (920, 155)
Screenshot: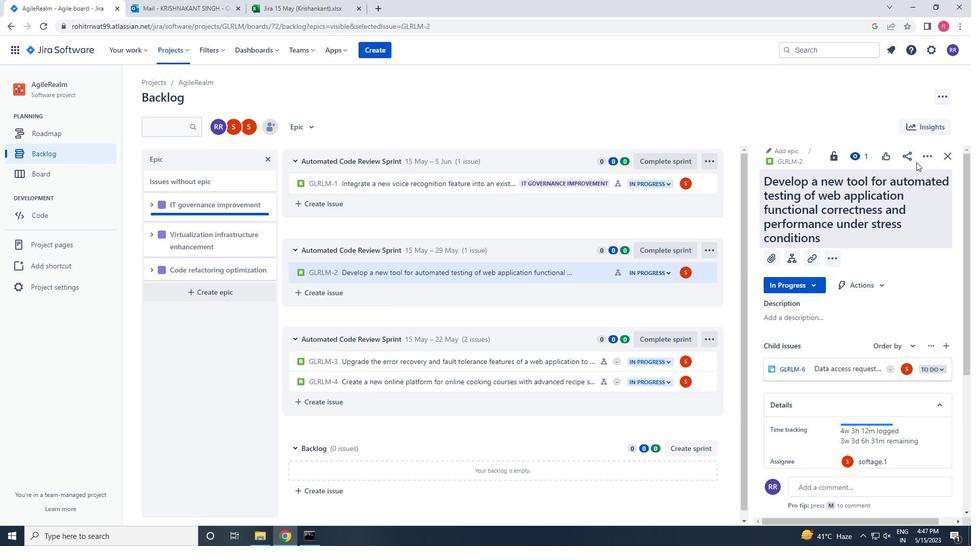
Action: Mouse pressed left at (920, 155)
Screenshot: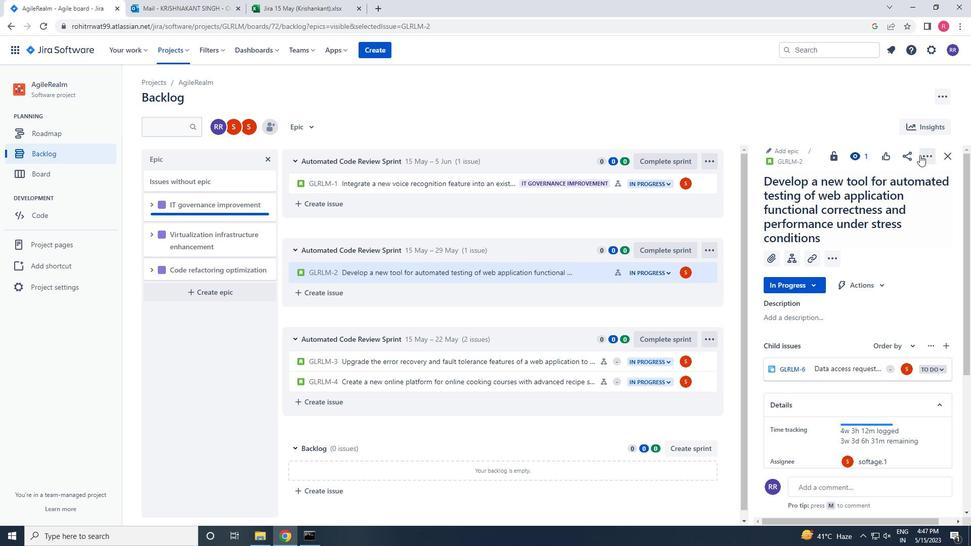 
Action: Mouse moved to (895, 294)
Screenshot: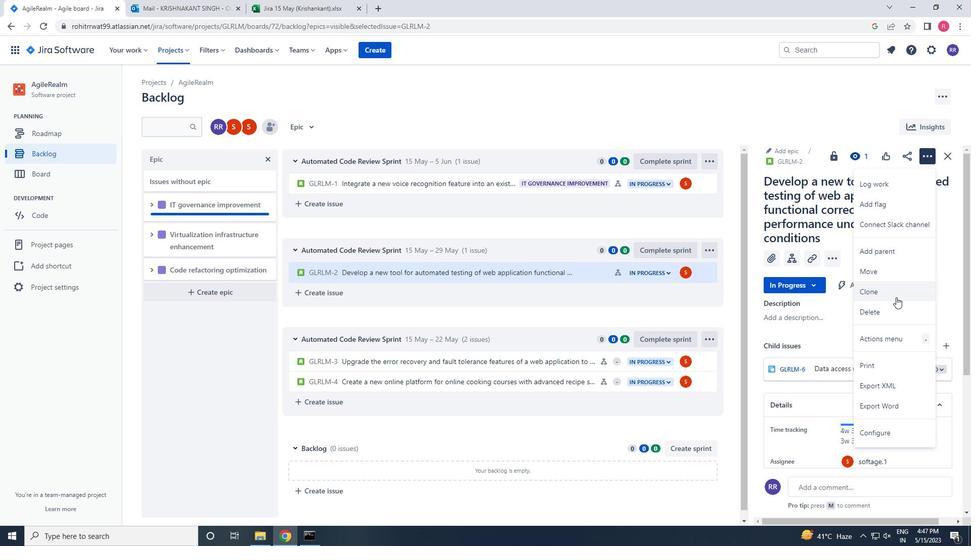 
Action: Mouse pressed left at (895, 294)
Screenshot: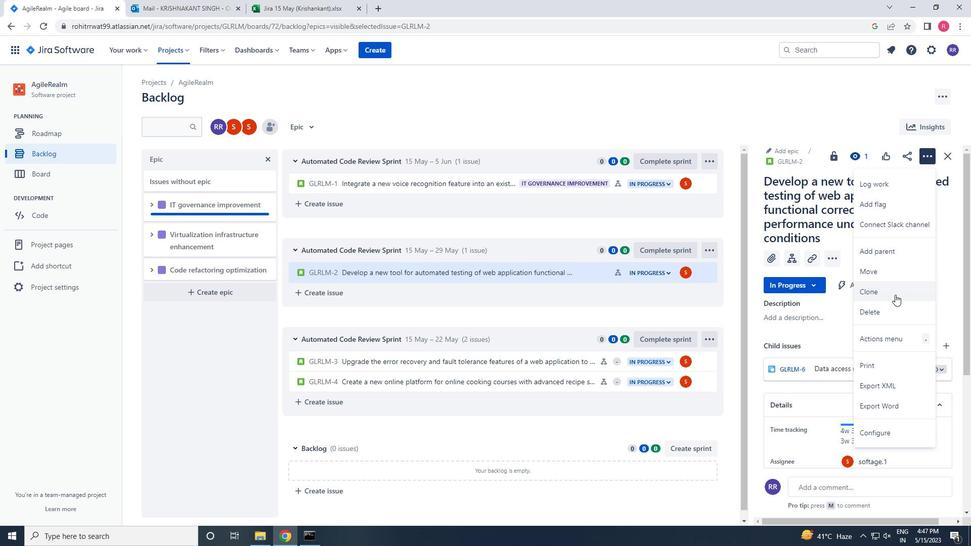 
Action: Mouse moved to (549, 216)
Screenshot: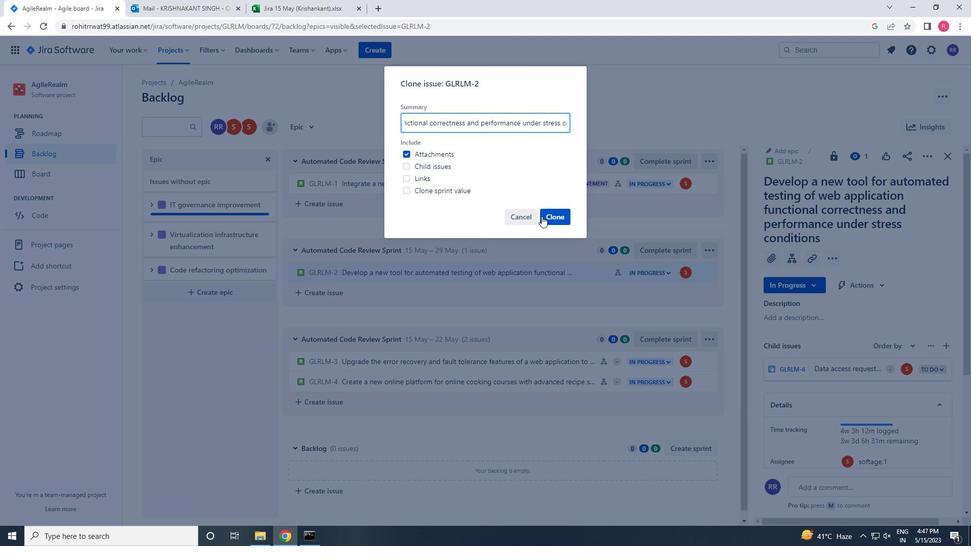 
Action: Mouse pressed left at (549, 216)
Screenshot: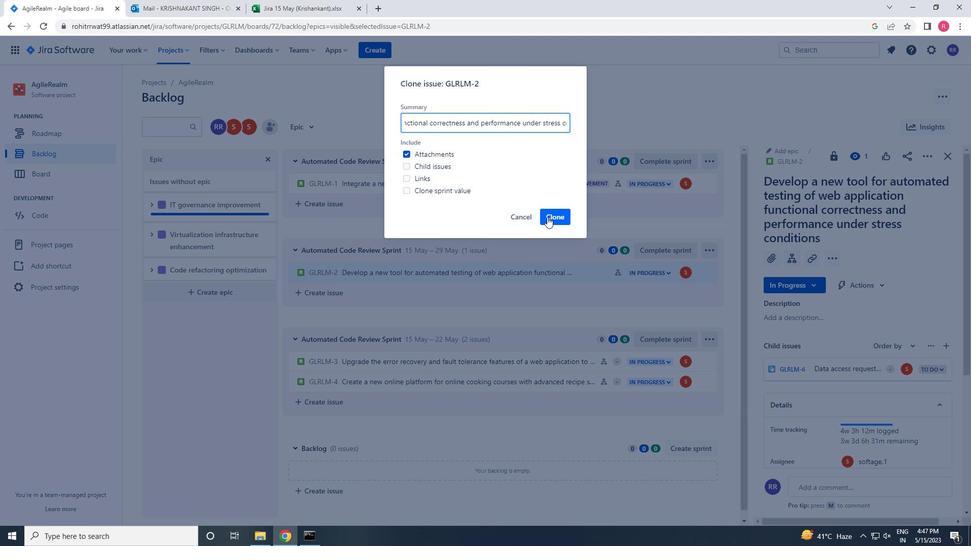
Action: Mouse moved to (576, 274)
Screenshot: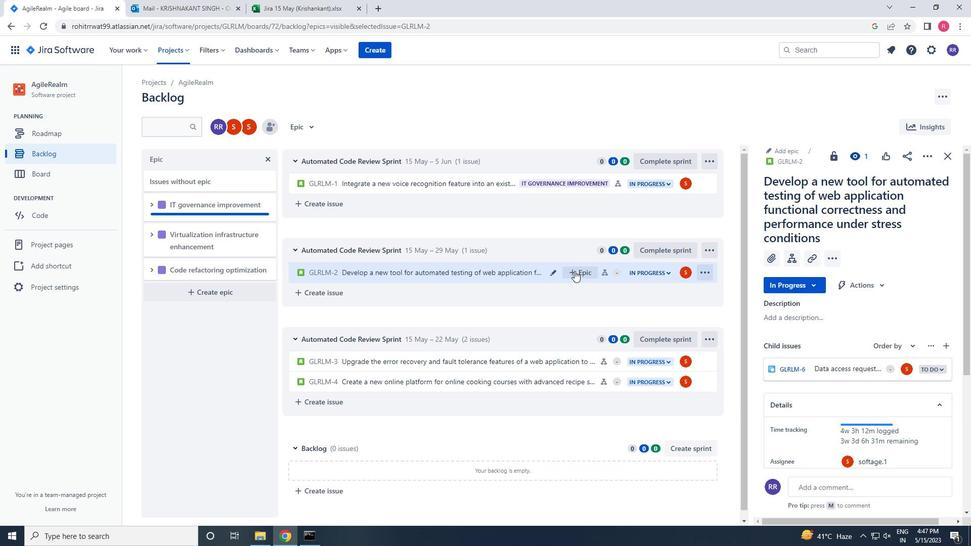 
Action: Mouse pressed left at (576, 274)
Screenshot: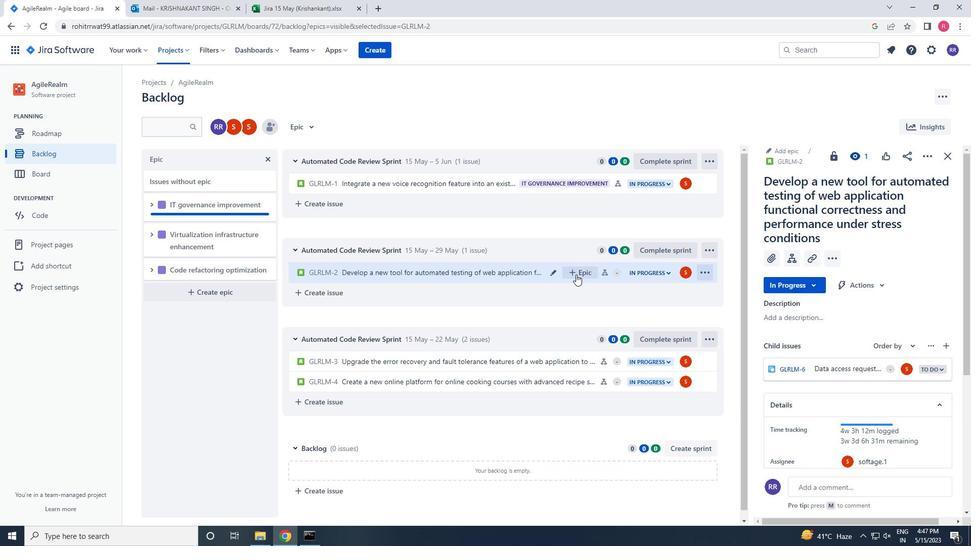 
Action: Mouse moved to (616, 339)
Screenshot: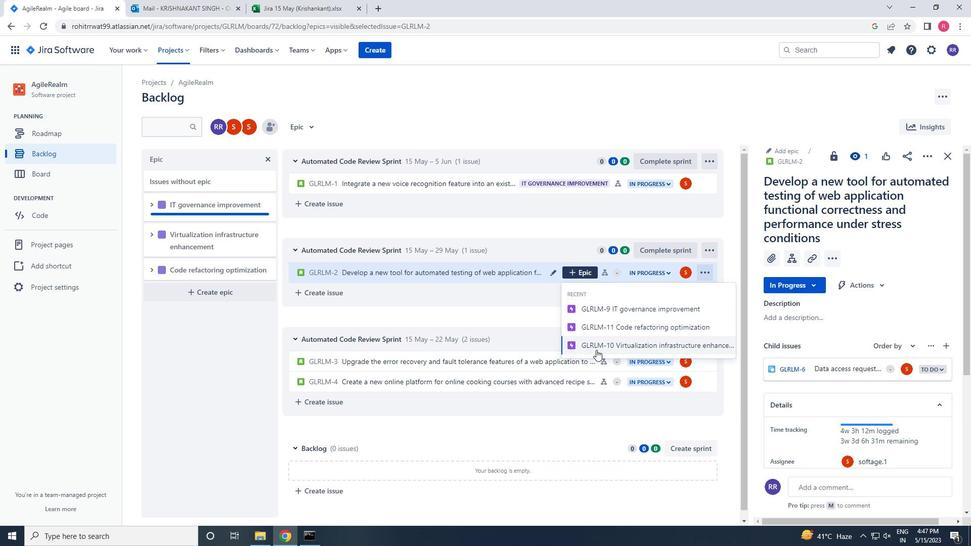 
Action: Mouse pressed left at (616, 339)
Screenshot: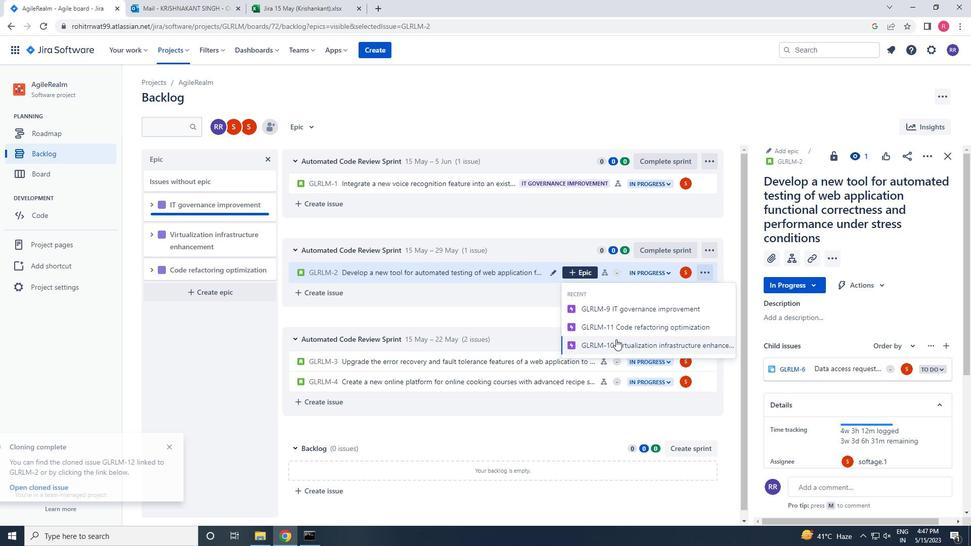 
Action: Mouse moved to (617, 338)
Screenshot: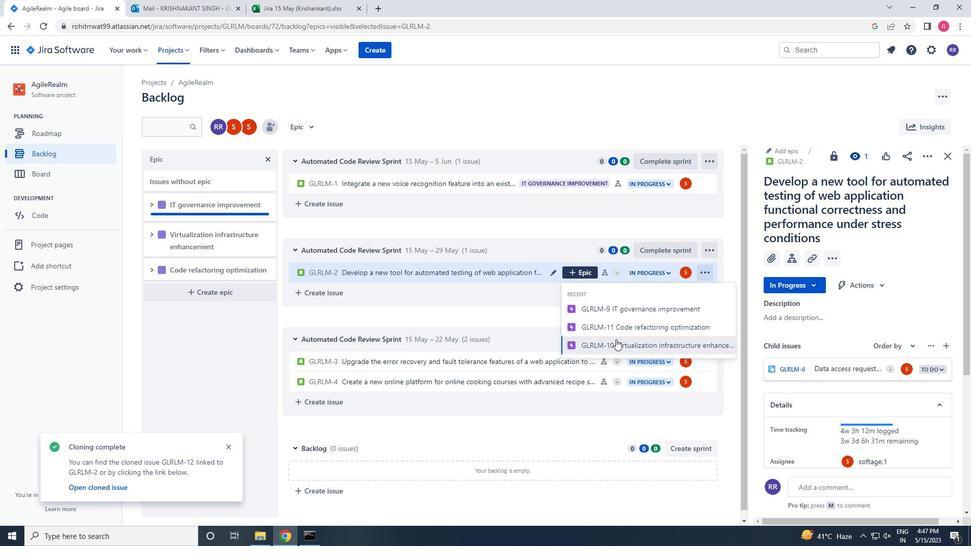 
